 Task: Open Card New Hire Training Session in Board Resource Allocation Software to Workspace Data Analysis and Reporting and add a team member Softage.3@softage.net, a label Blue, a checklist Health and Safety, an attachment from Trello, a color Blue and finally, add a card description 'Develop and launch new email marketing campaign for lead generation' and a comment 'Let us approach this task with a sense of collaboration and teamwork, leveraging the strengths of each team member.'. Add a start date 'Jan 07, 1900' with a due date 'Jan 14, 1900'
Action: Mouse moved to (92, 389)
Screenshot: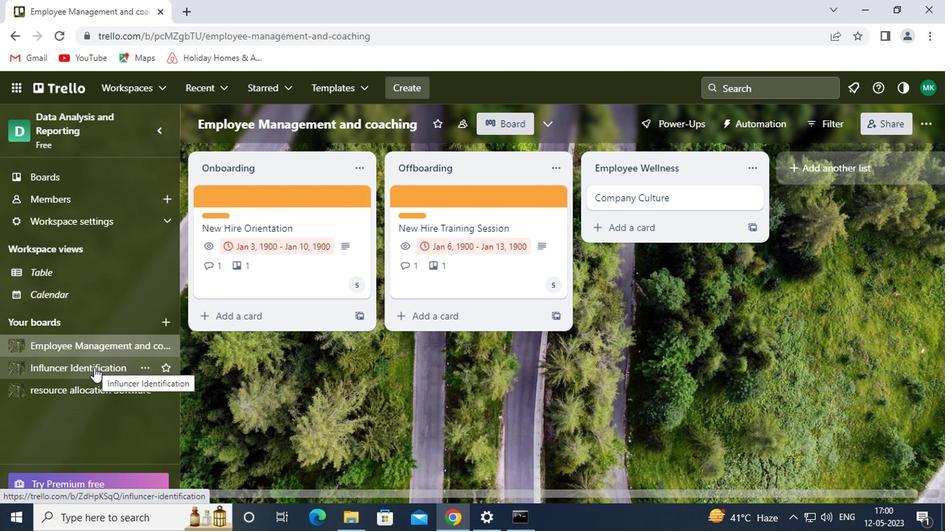 
Action: Mouse pressed left at (92, 389)
Screenshot: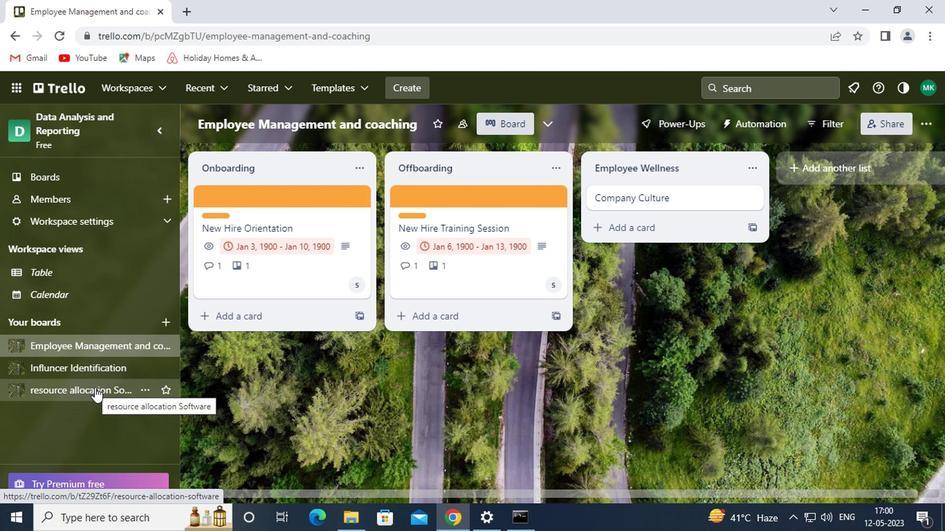 
Action: Mouse moved to (634, 204)
Screenshot: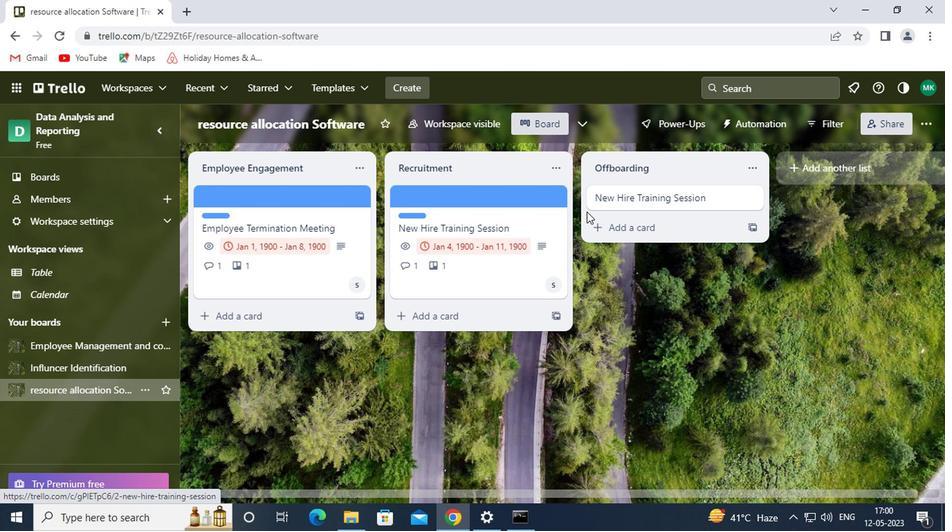 
Action: Mouse pressed left at (634, 204)
Screenshot: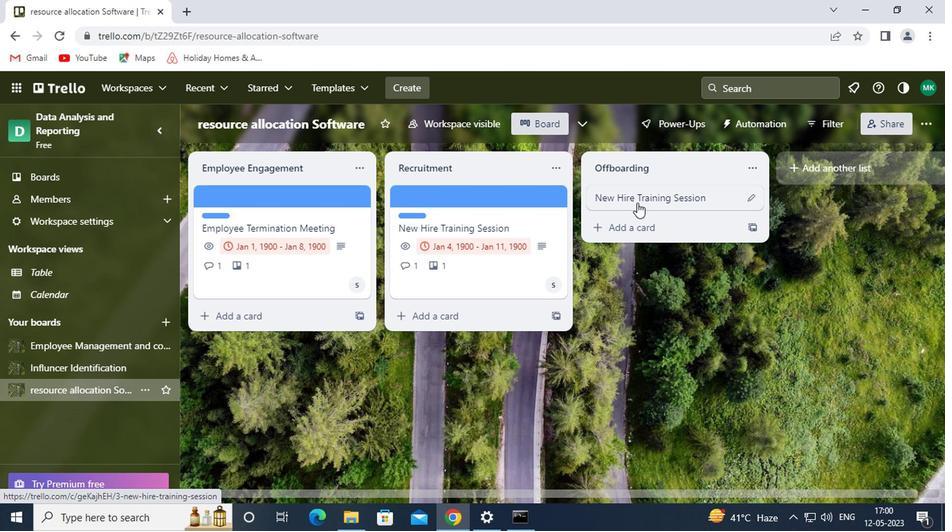 
Action: Mouse moved to (652, 243)
Screenshot: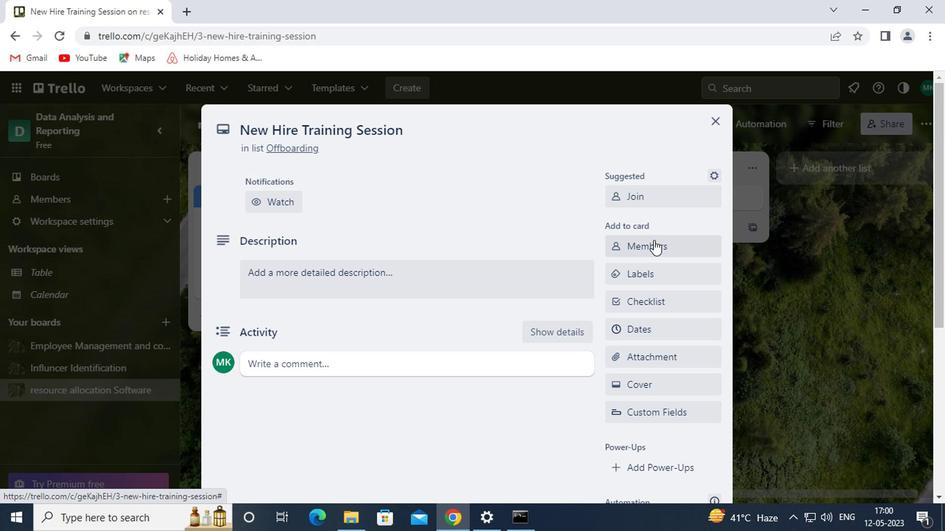 
Action: Mouse pressed left at (652, 243)
Screenshot: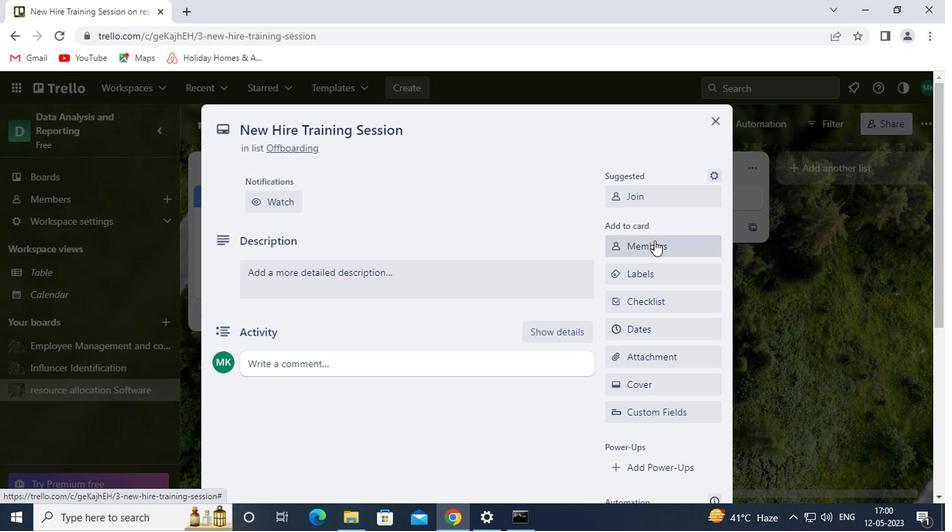 
Action: Mouse moved to (646, 309)
Screenshot: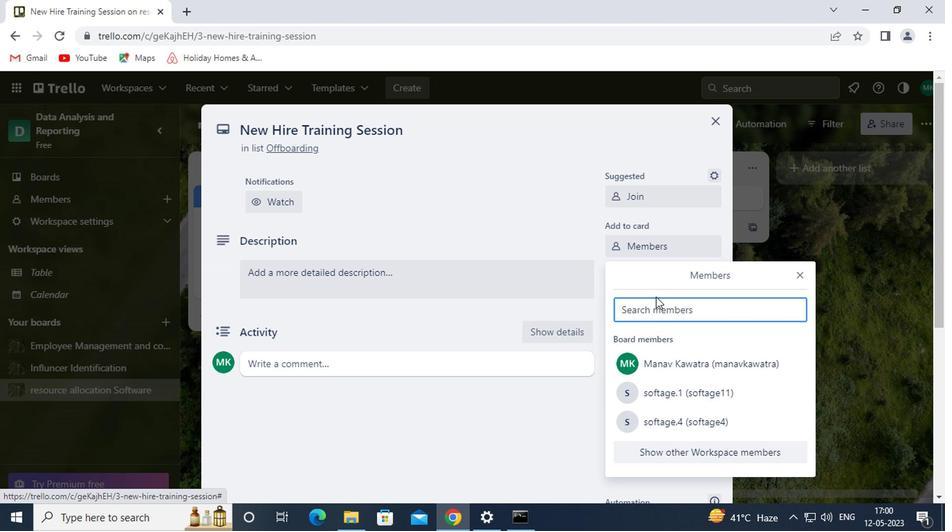 
Action: Mouse pressed left at (646, 309)
Screenshot: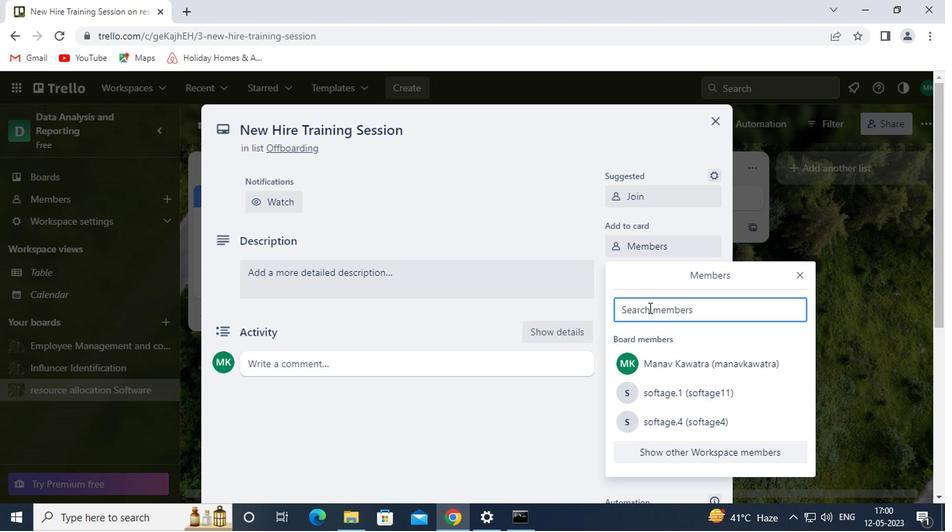 
Action: Key pressed <Key.shift>SP<Key.backspace>OFTAGE.3<Key.shift>@SOFTAGE.NET
Screenshot: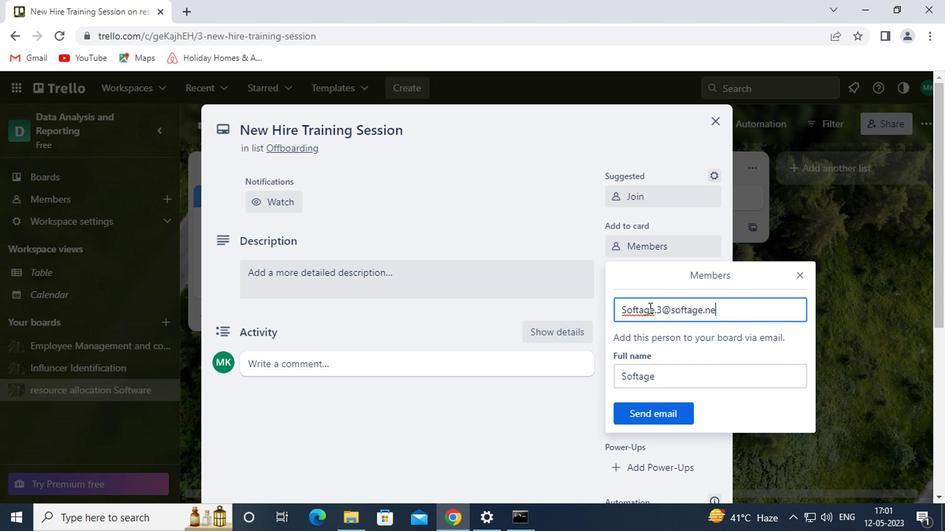 
Action: Mouse moved to (660, 420)
Screenshot: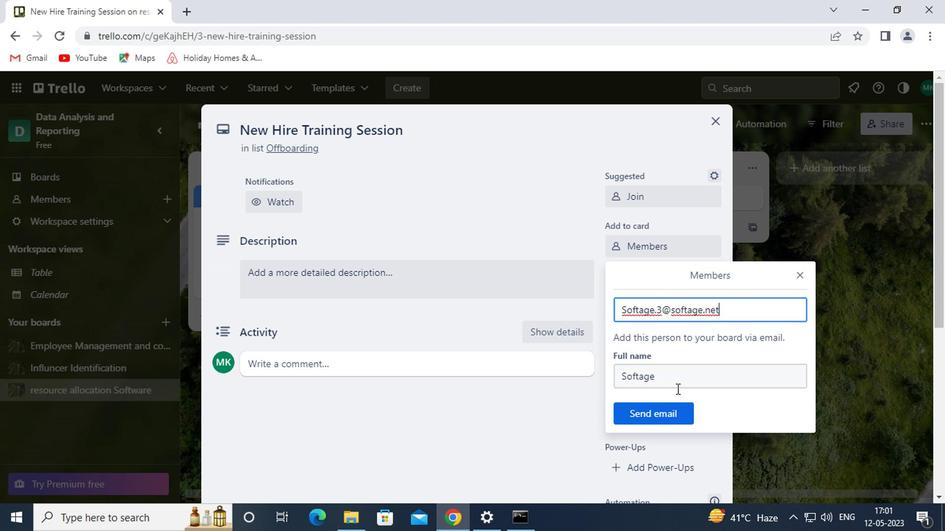 
Action: Mouse pressed left at (660, 420)
Screenshot: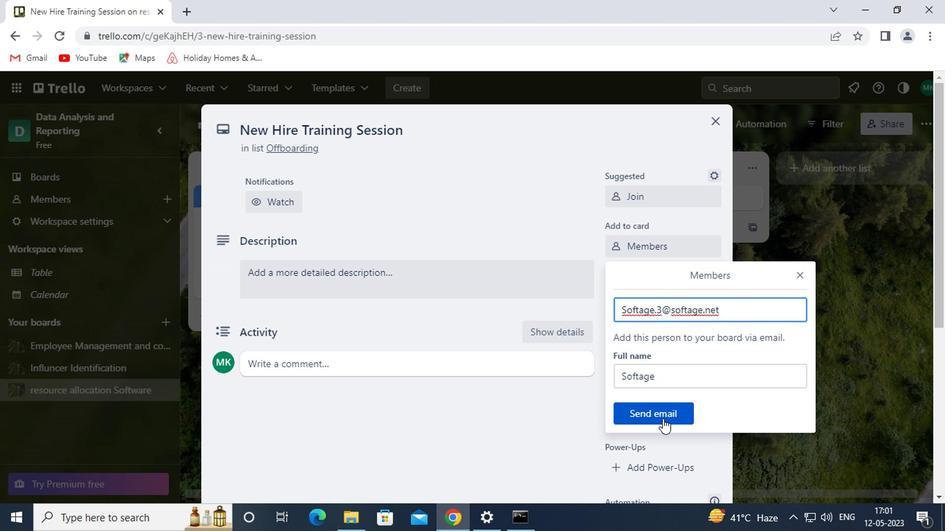 
Action: Mouse moved to (654, 272)
Screenshot: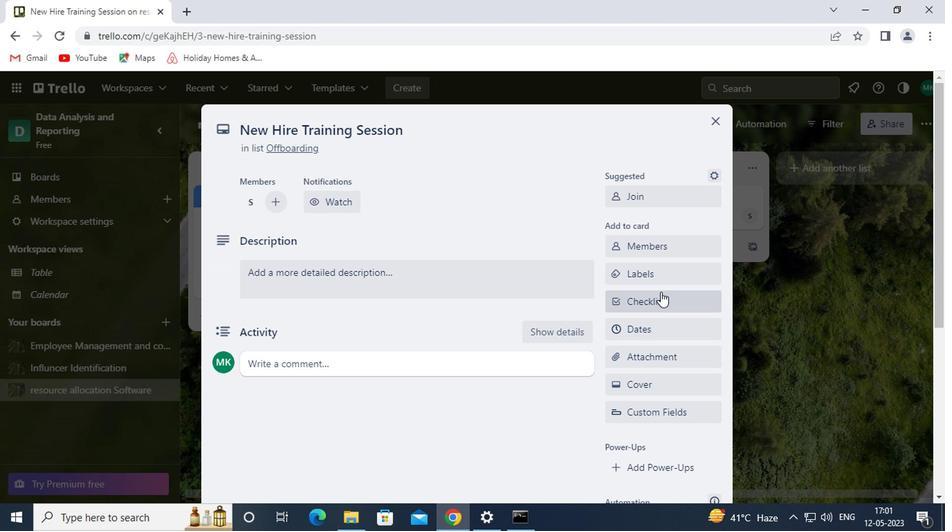 
Action: Mouse pressed left at (654, 272)
Screenshot: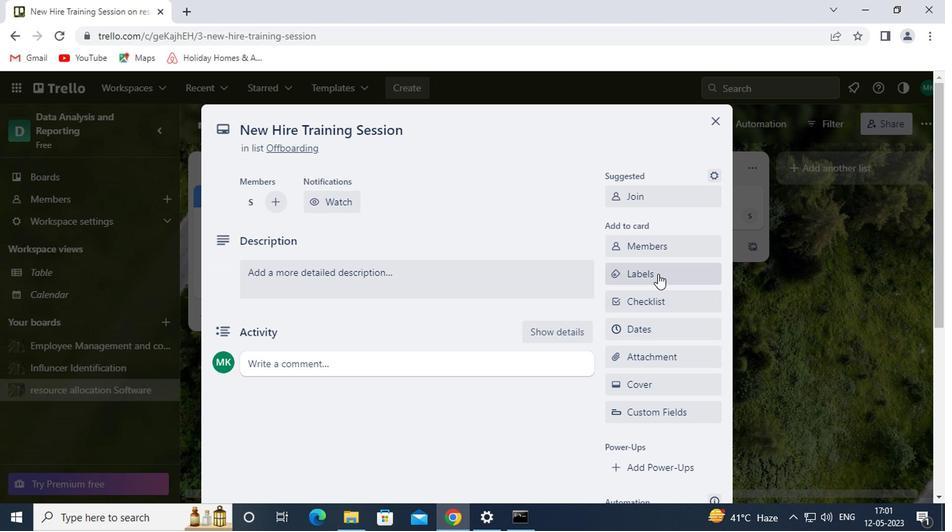 
Action: Mouse moved to (617, 330)
Screenshot: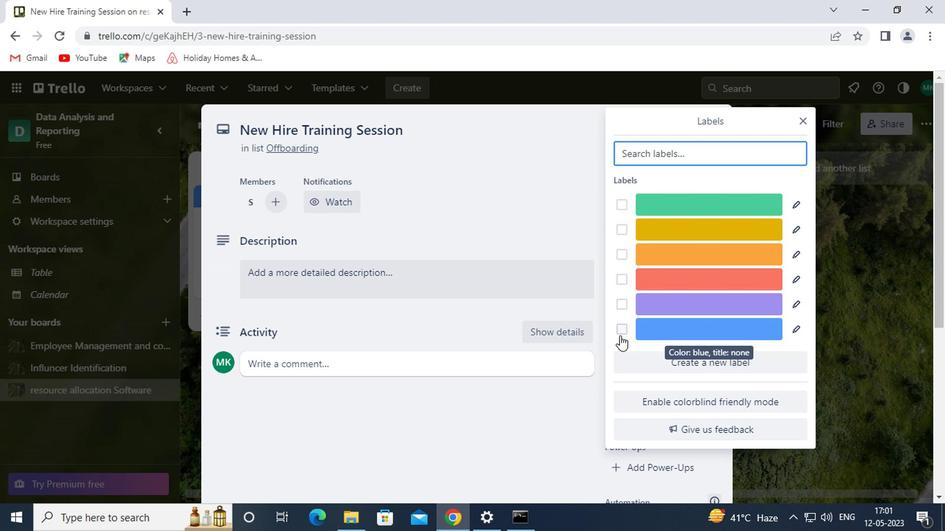 
Action: Mouse pressed left at (617, 330)
Screenshot: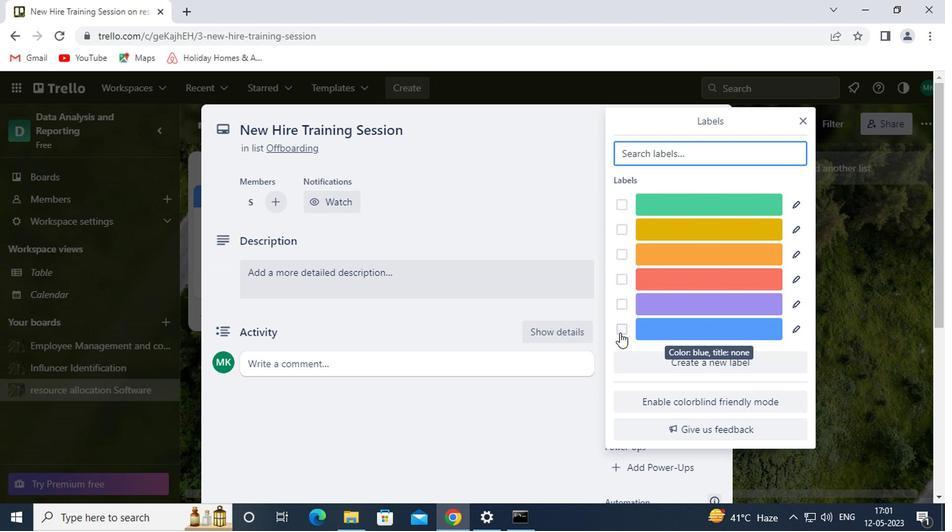 
Action: Mouse moved to (799, 119)
Screenshot: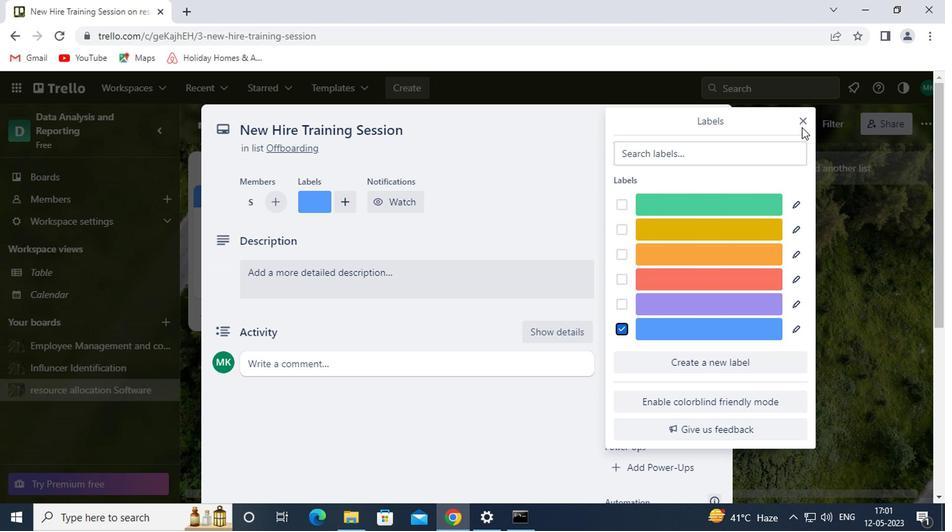 
Action: Mouse pressed left at (799, 119)
Screenshot: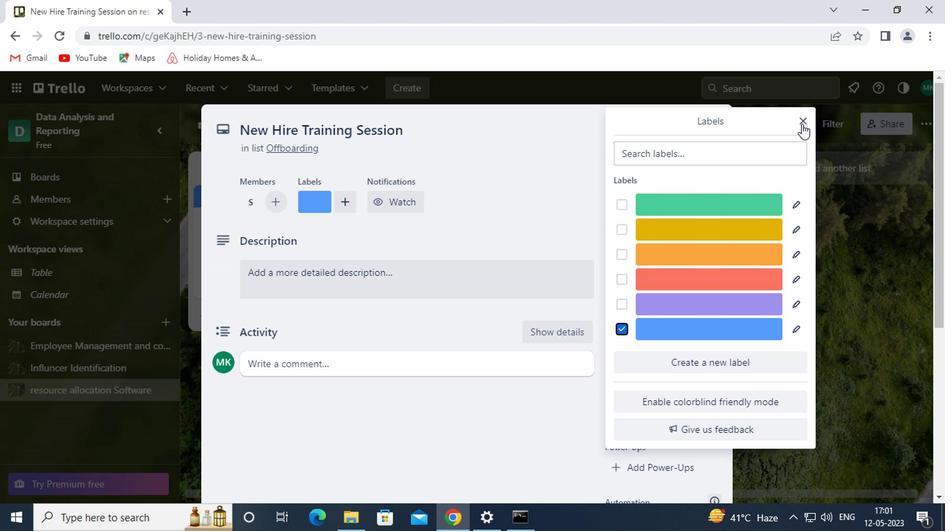 
Action: Mouse moved to (662, 296)
Screenshot: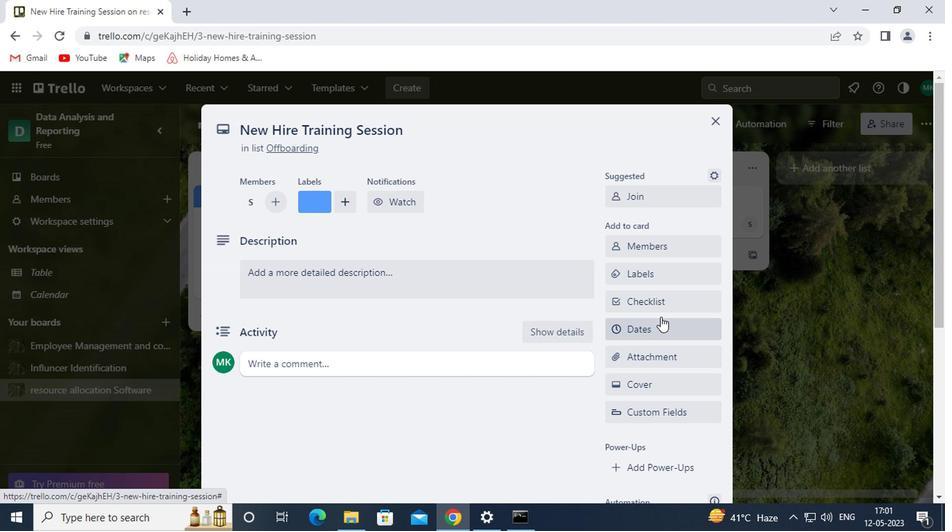 
Action: Mouse pressed left at (662, 296)
Screenshot: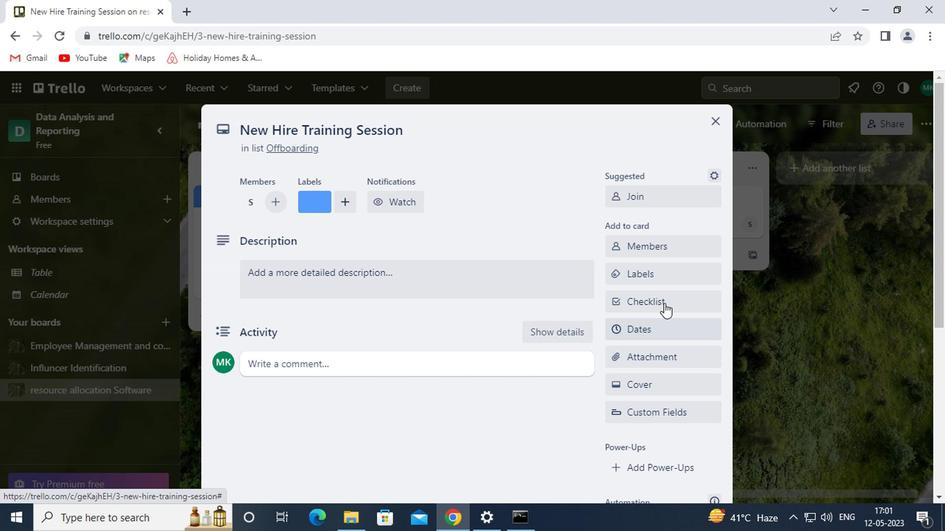 
Action: Mouse moved to (685, 376)
Screenshot: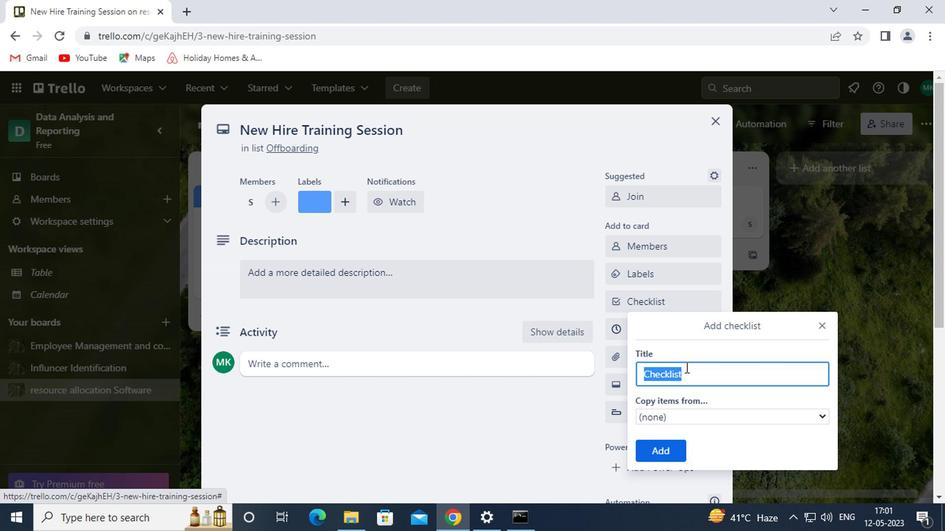 
Action: Key pressed <Key.shift>HEALTH<Key.space>AND<Key.space><Key.shift>SAFETY
Screenshot: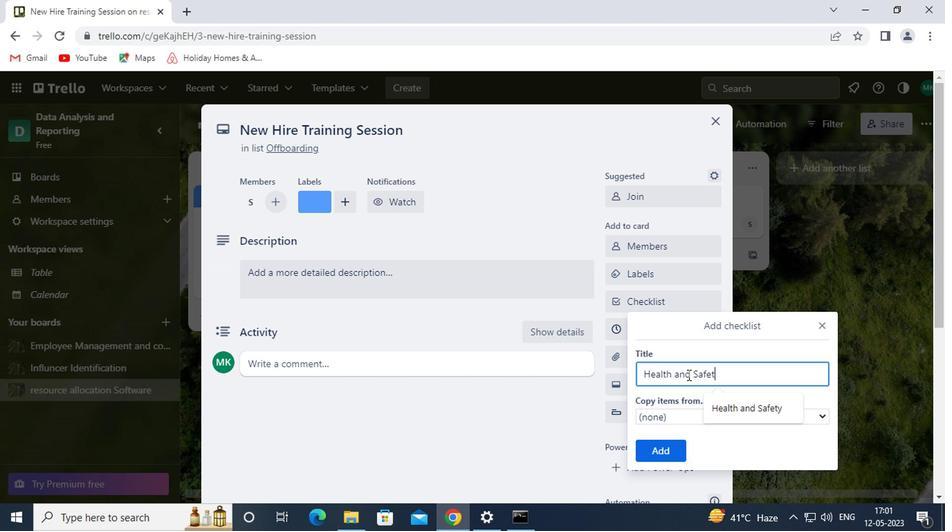 
Action: Mouse moved to (661, 446)
Screenshot: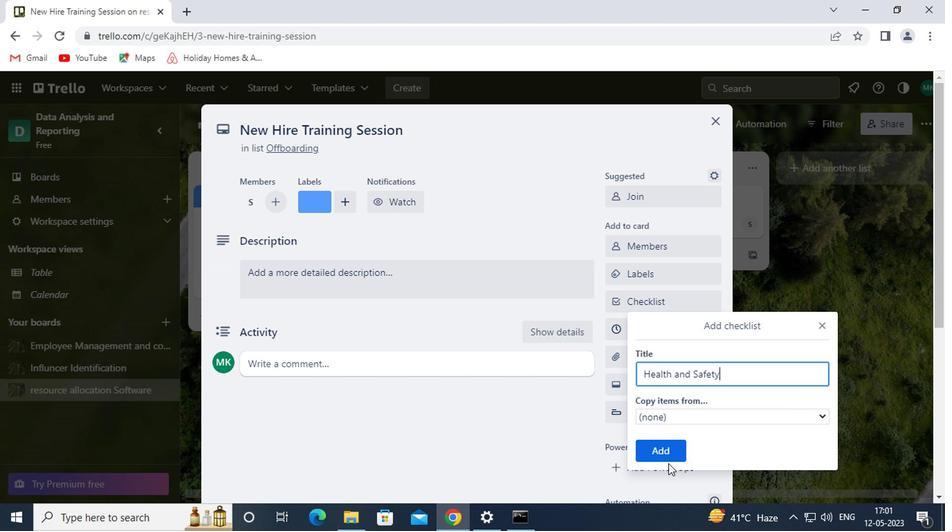 
Action: Mouse pressed left at (661, 446)
Screenshot: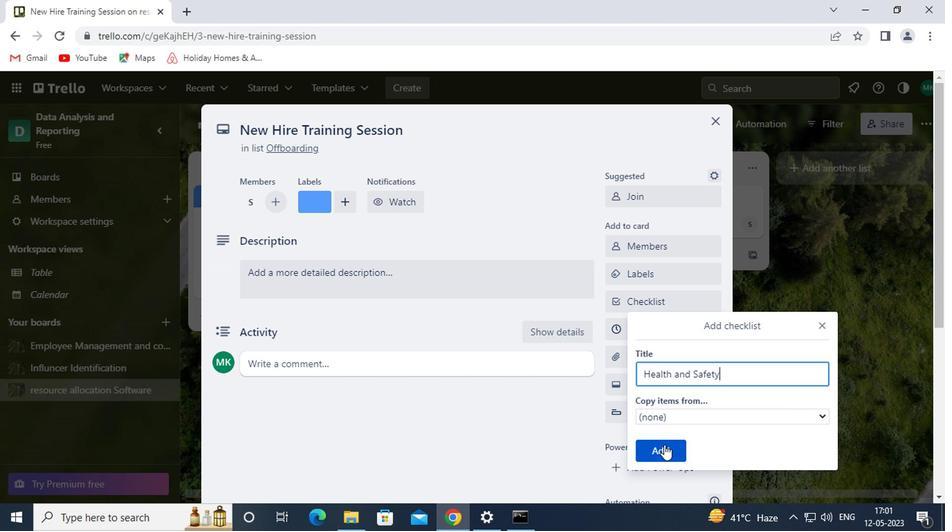 
Action: Mouse moved to (656, 358)
Screenshot: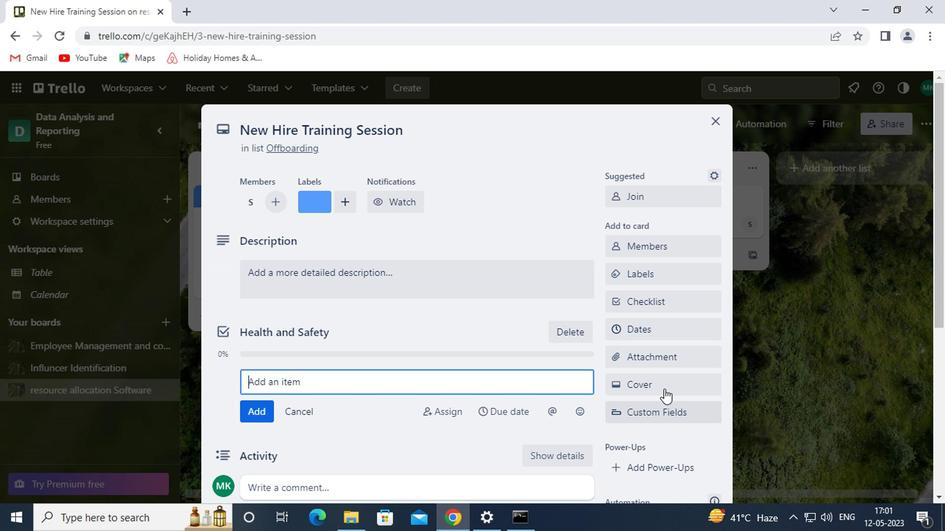 
Action: Mouse pressed left at (656, 358)
Screenshot: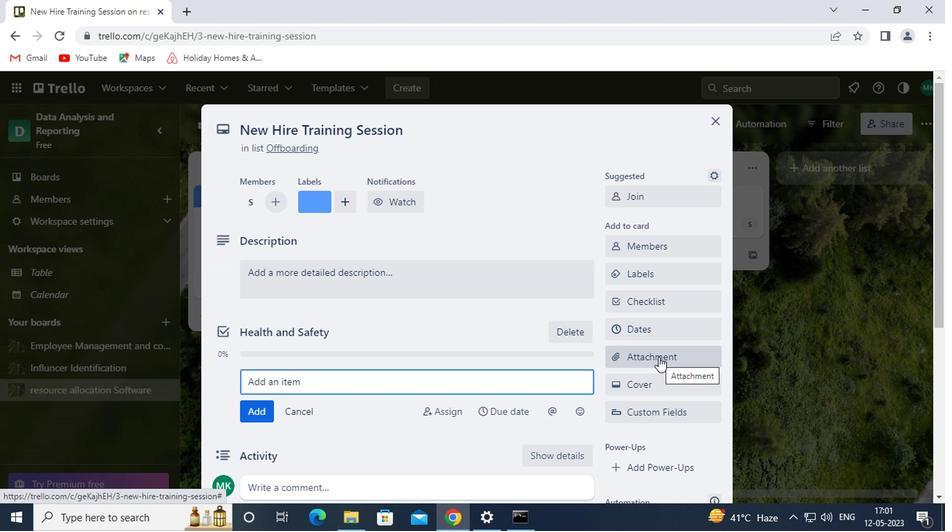
Action: Mouse moved to (629, 168)
Screenshot: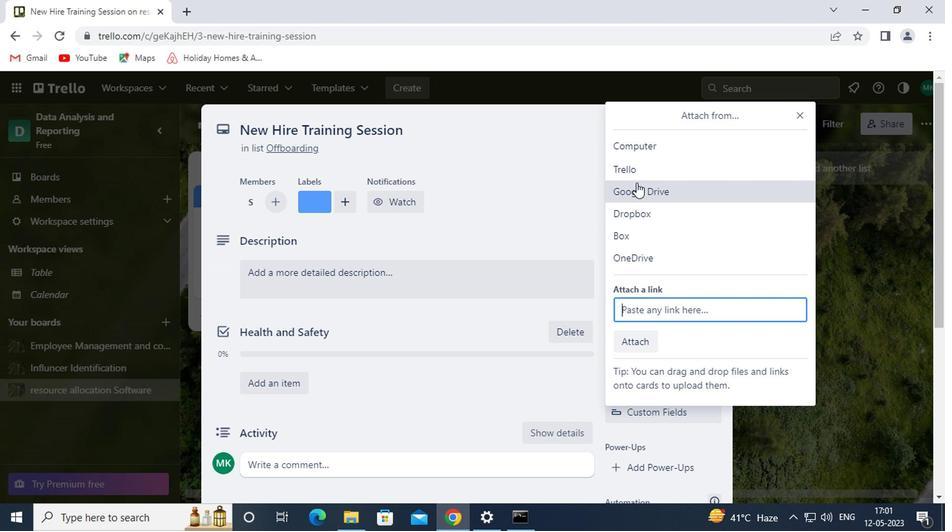 
Action: Mouse pressed left at (629, 168)
Screenshot: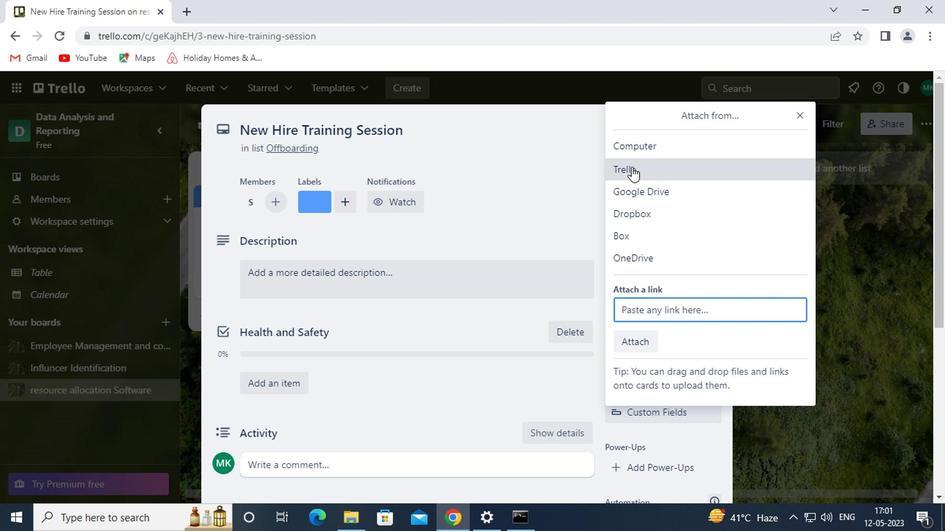 
Action: Mouse moved to (664, 351)
Screenshot: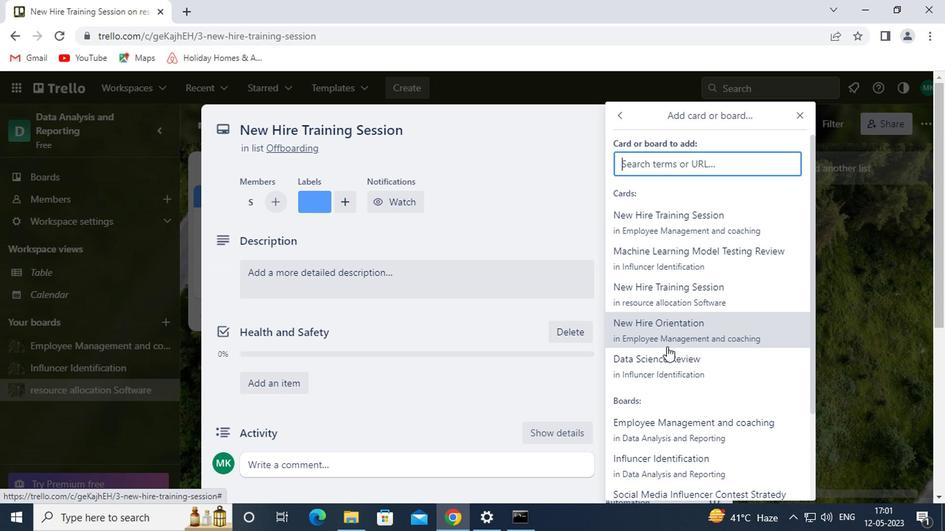 
Action: Mouse pressed left at (664, 351)
Screenshot: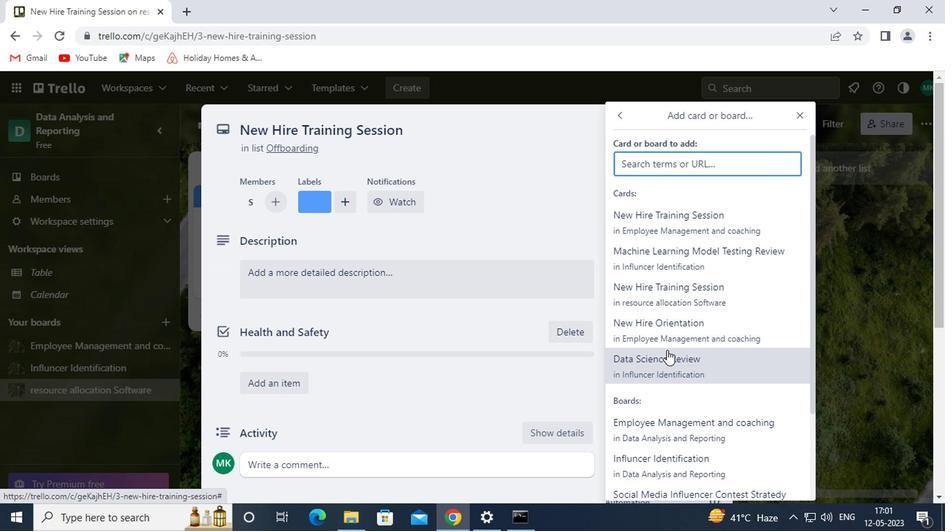 
Action: Mouse moved to (661, 380)
Screenshot: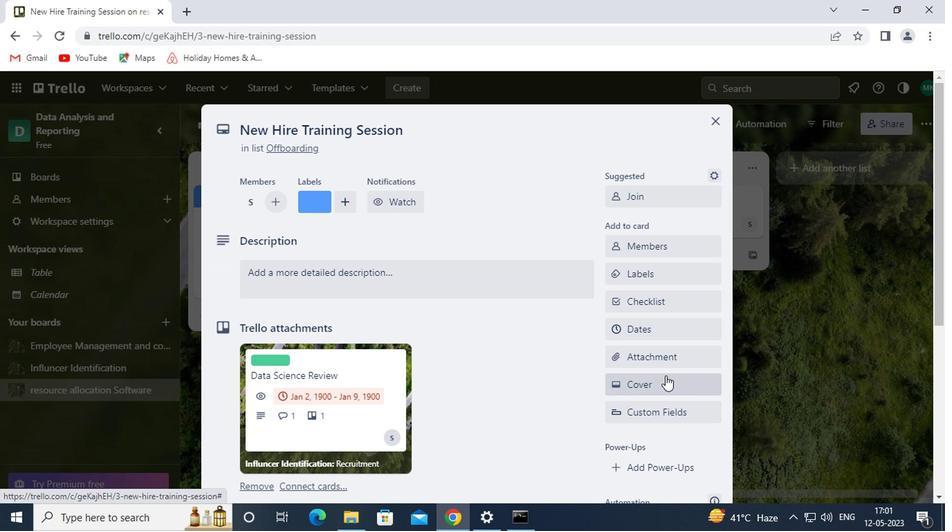 
Action: Mouse pressed left at (661, 380)
Screenshot: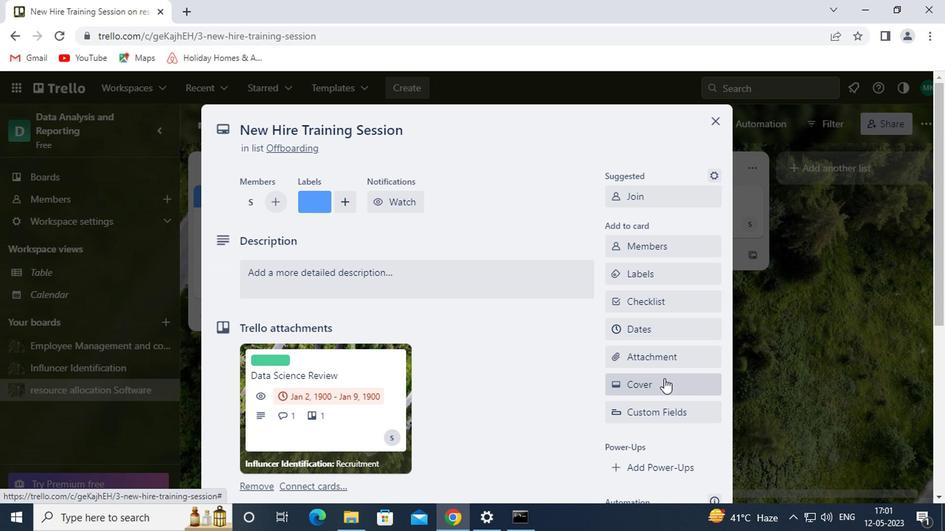 
Action: Mouse moved to (619, 270)
Screenshot: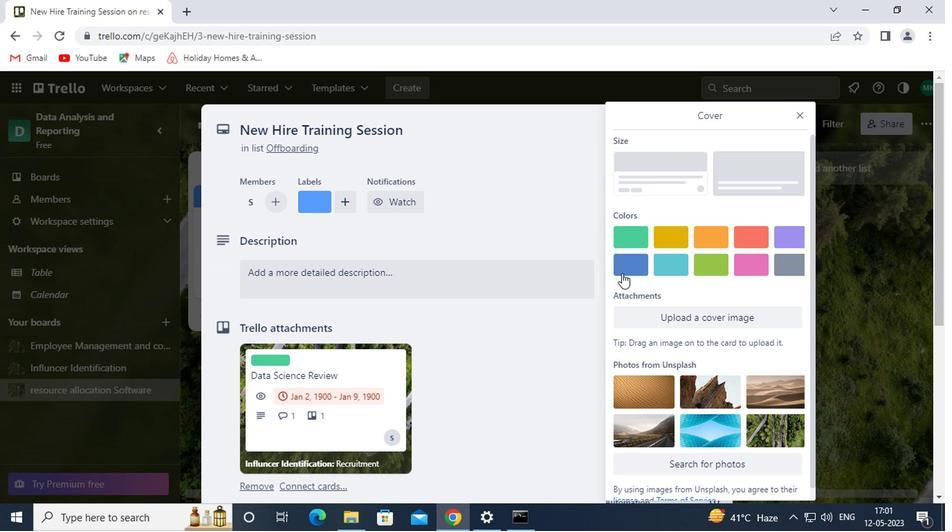 
Action: Mouse pressed left at (619, 270)
Screenshot: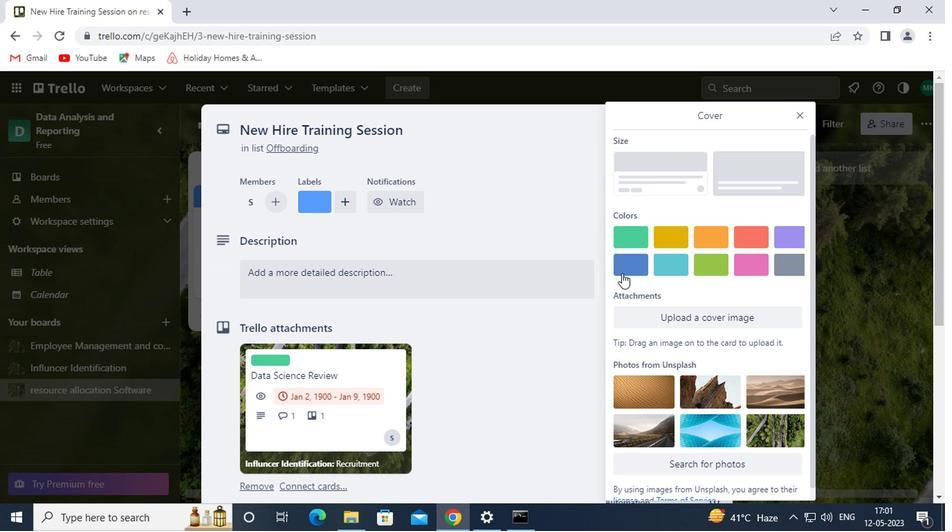 
Action: Mouse moved to (791, 115)
Screenshot: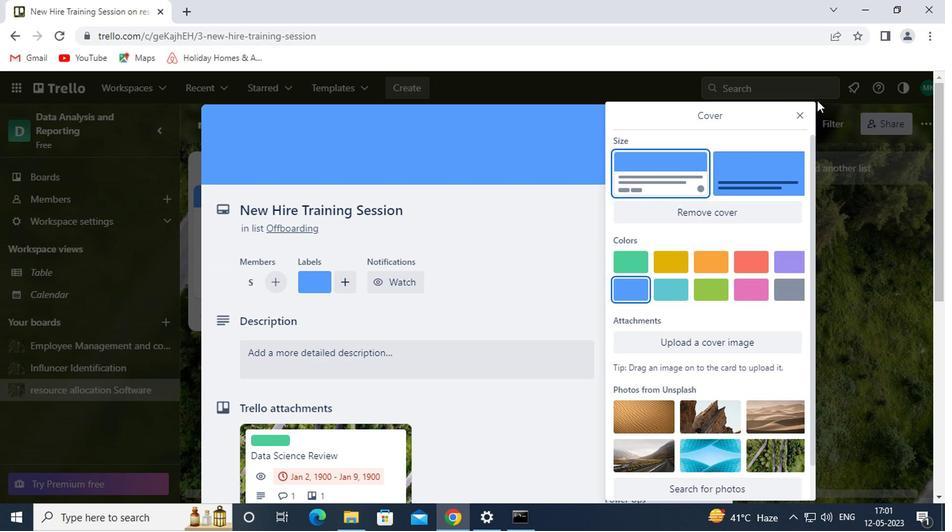 
Action: Mouse pressed left at (791, 115)
Screenshot: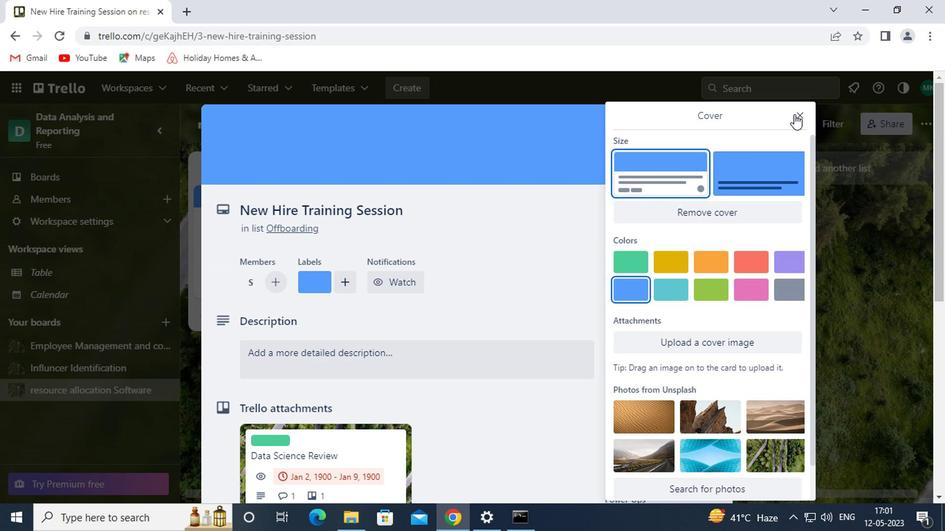 
Action: Mouse moved to (421, 315)
Screenshot: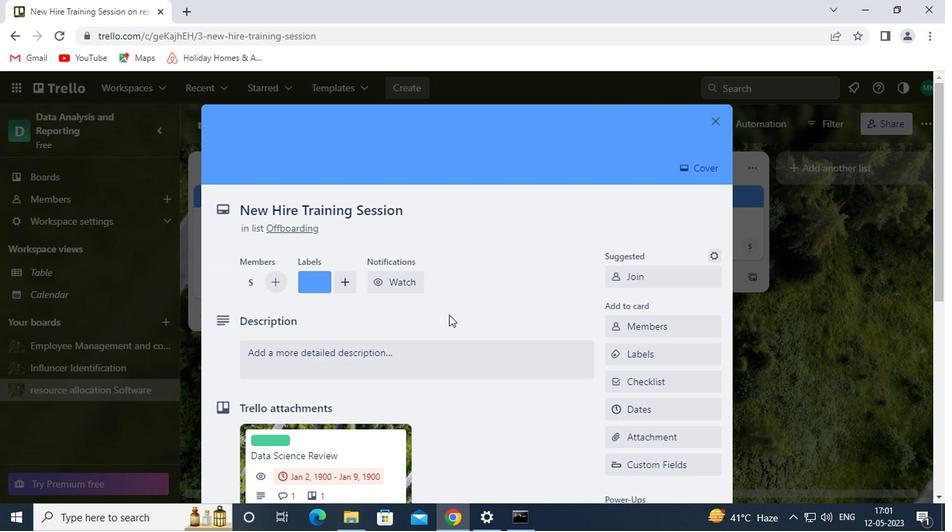 
Action: Mouse scrolled (421, 316) with delta (0, 0)
Screenshot: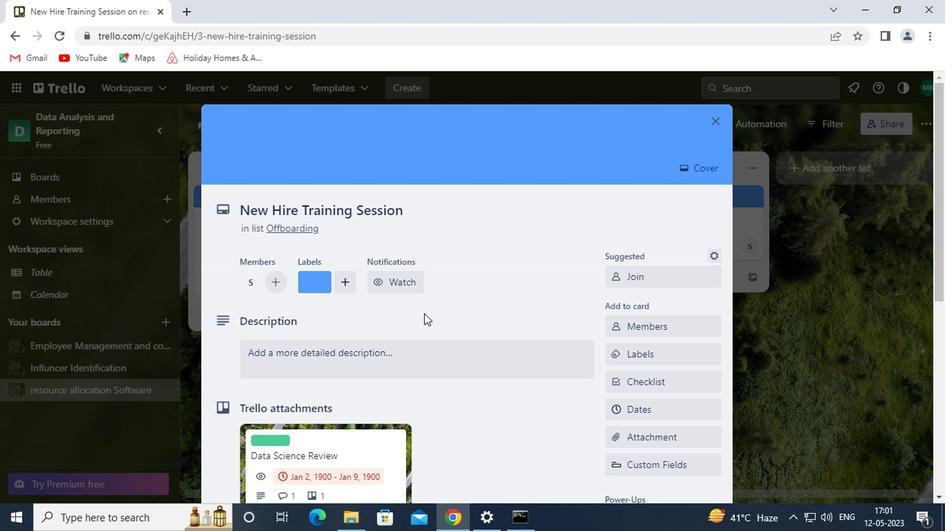 
Action: Mouse scrolled (421, 316) with delta (0, 0)
Screenshot: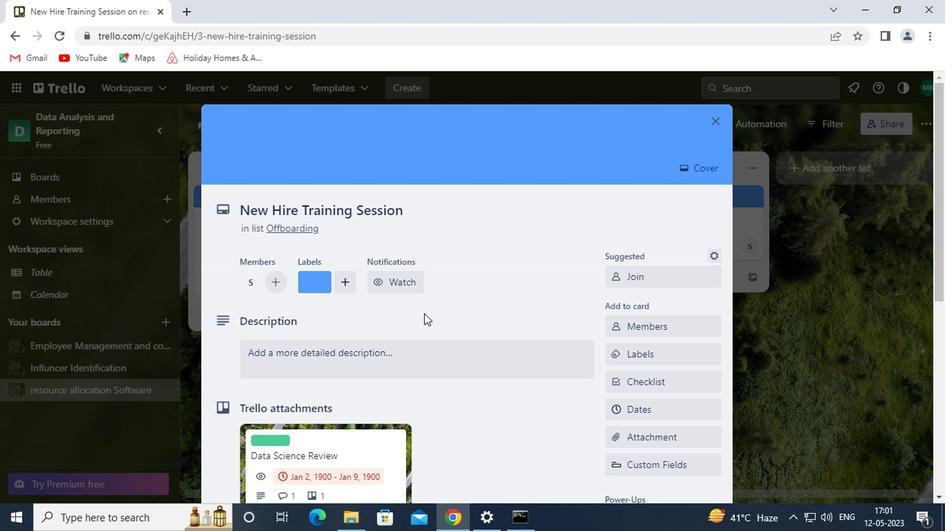 
Action: Mouse scrolled (421, 314) with delta (0, 0)
Screenshot: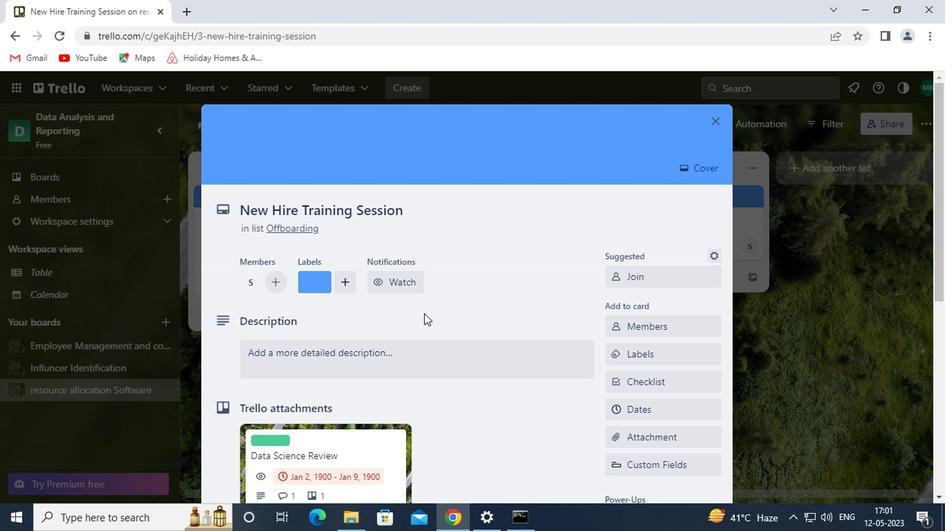 
Action: Mouse scrolled (421, 314) with delta (0, 0)
Screenshot: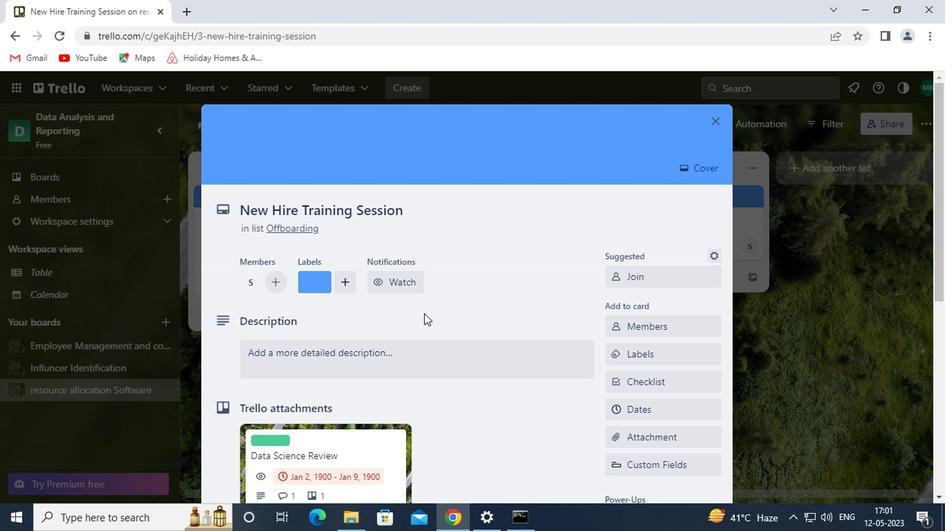 
Action: Mouse scrolled (421, 314) with delta (0, 0)
Screenshot: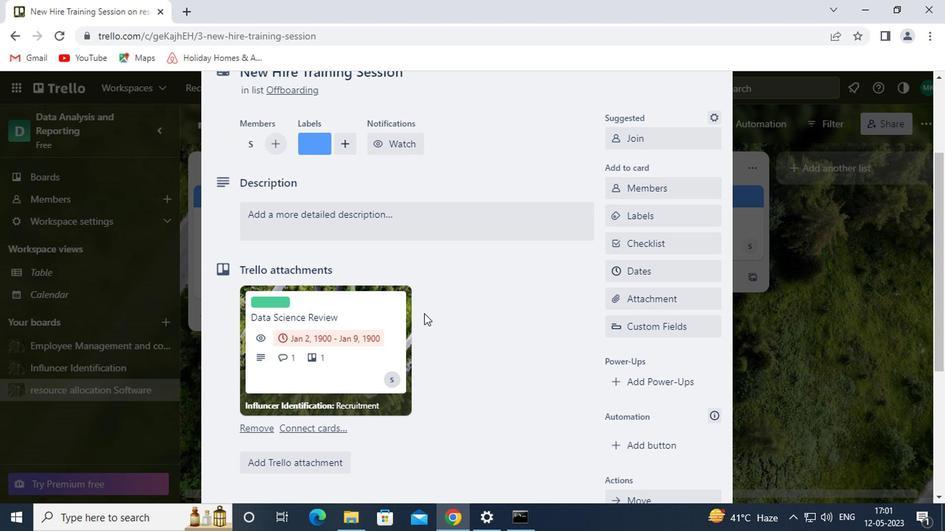 
Action: Mouse scrolled (421, 314) with delta (0, 0)
Screenshot: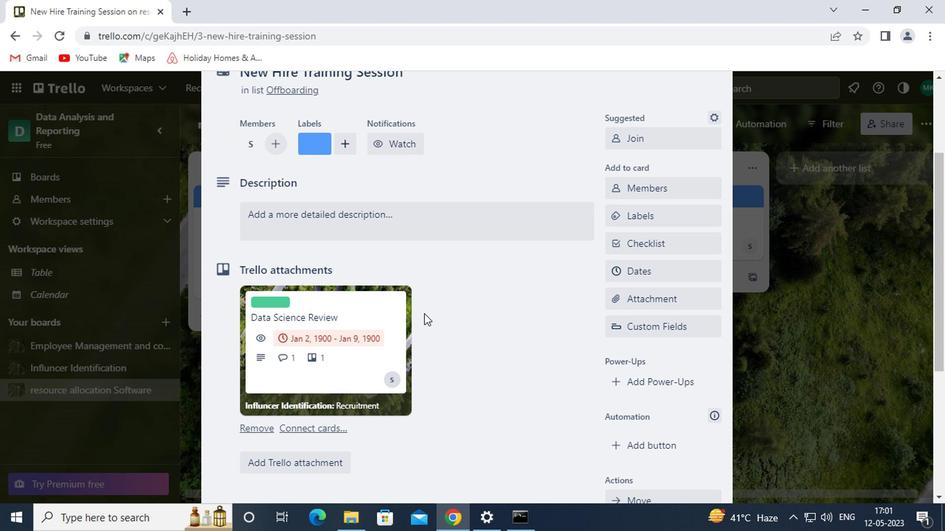 
Action: Mouse scrolled (421, 314) with delta (0, 0)
Screenshot: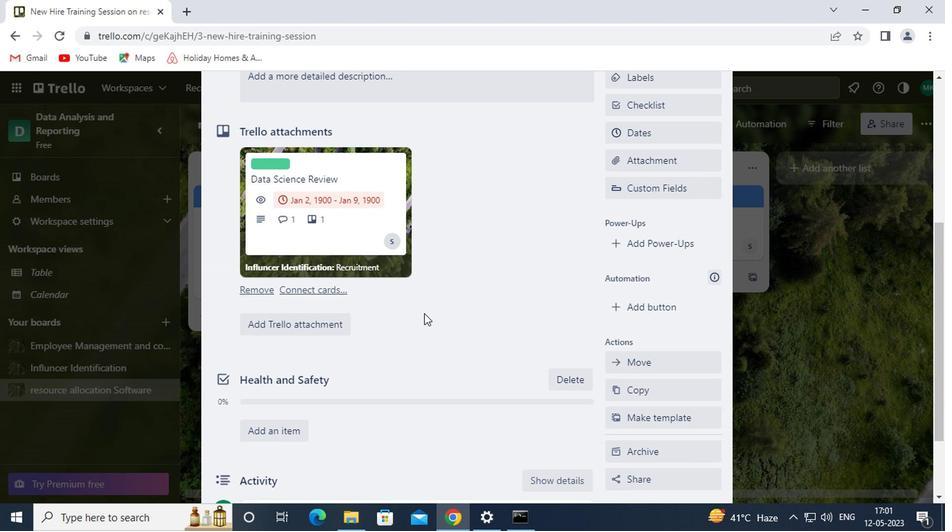 
Action: Mouse scrolled (421, 314) with delta (0, 0)
Screenshot: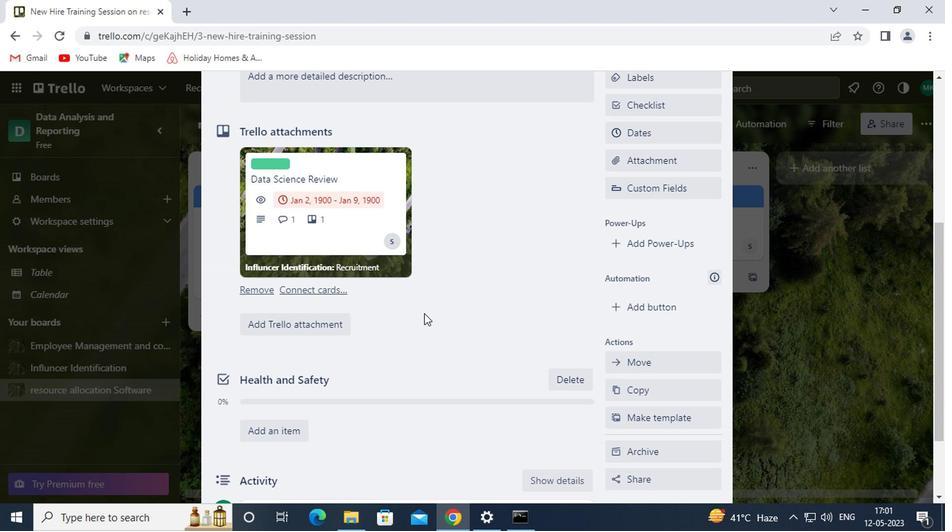 
Action: Mouse scrolled (421, 314) with delta (0, 0)
Screenshot: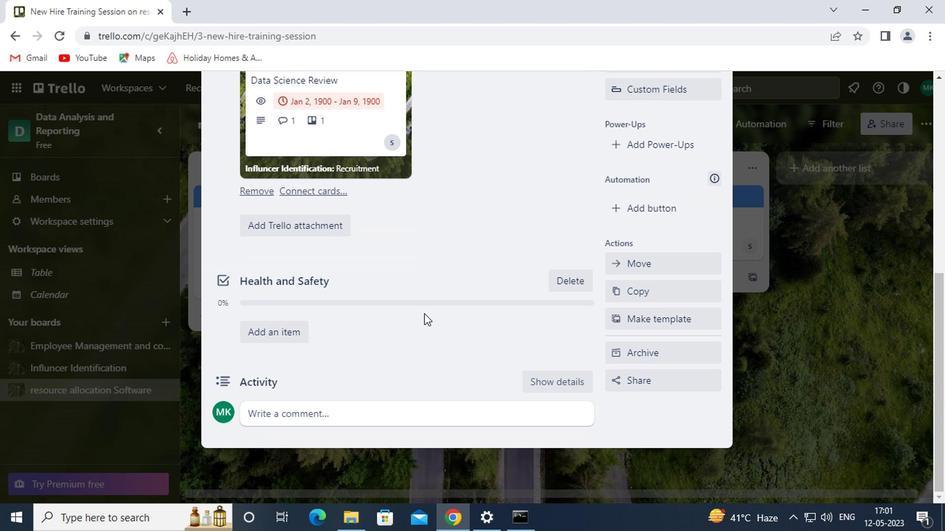 
Action: Mouse scrolled (421, 316) with delta (0, 0)
Screenshot: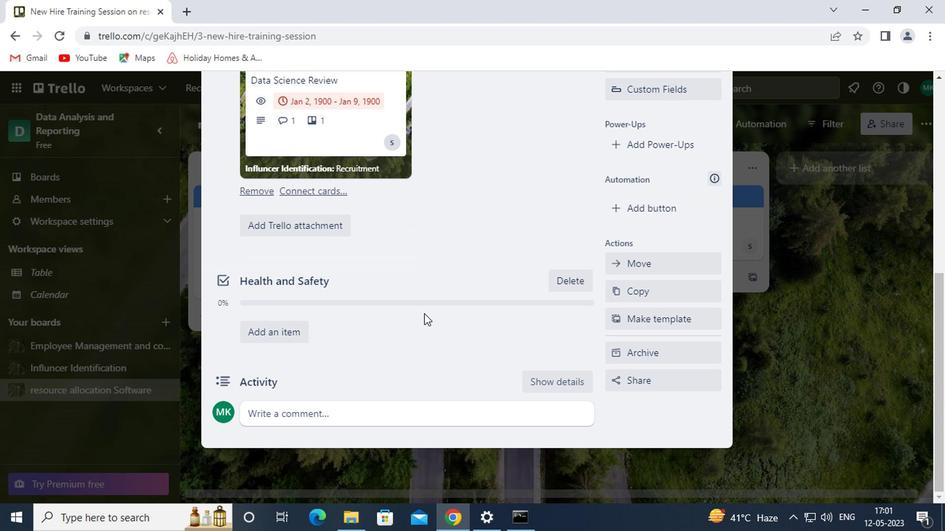 
Action: Mouse scrolled (421, 314) with delta (0, 0)
Screenshot: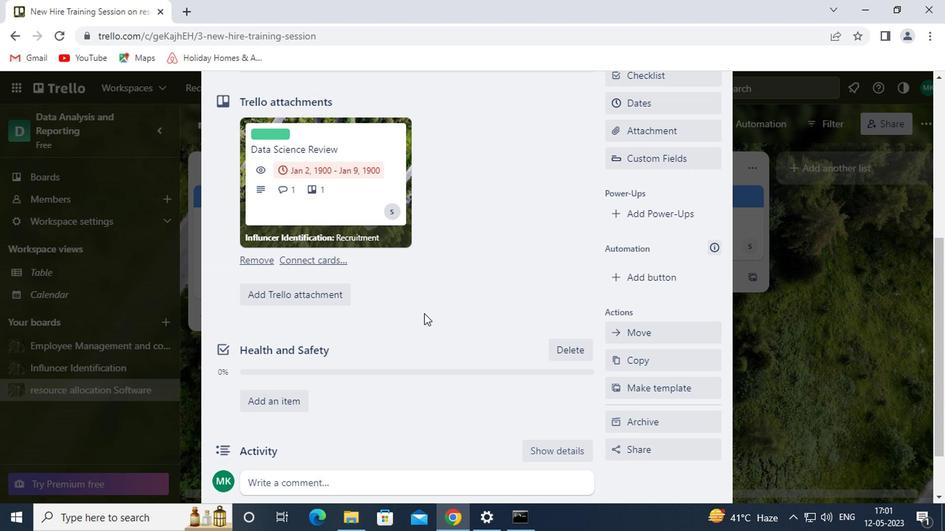 
Action: Mouse scrolled (421, 316) with delta (0, 0)
Screenshot: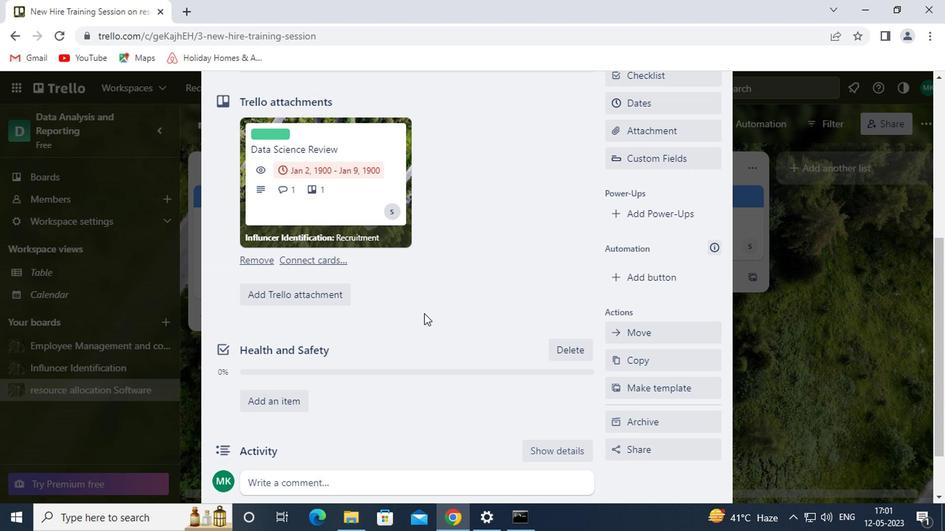 
Action: Mouse scrolled (421, 316) with delta (0, 0)
Screenshot: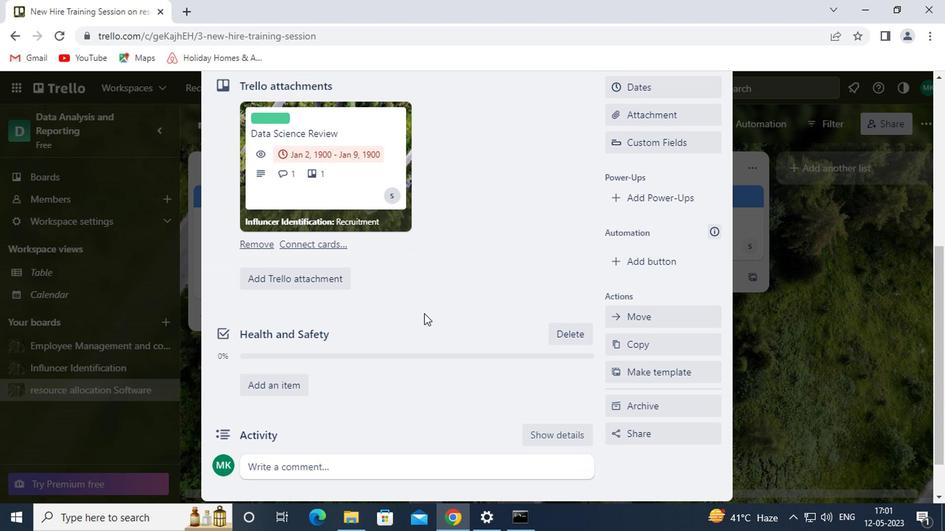 
Action: Mouse scrolled (421, 316) with delta (0, 0)
Screenshot: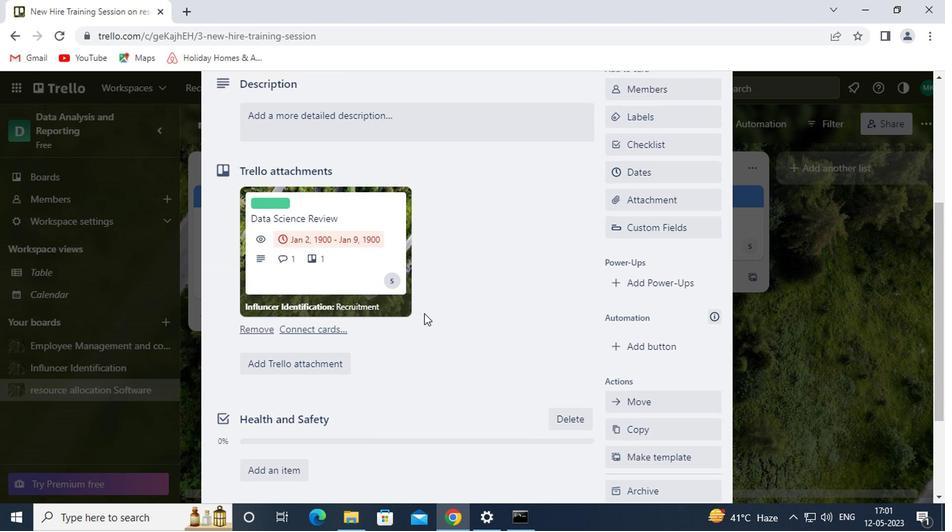 
Action: Mouse scrolled (421, 316) with delta (0, 0)
Screenshot: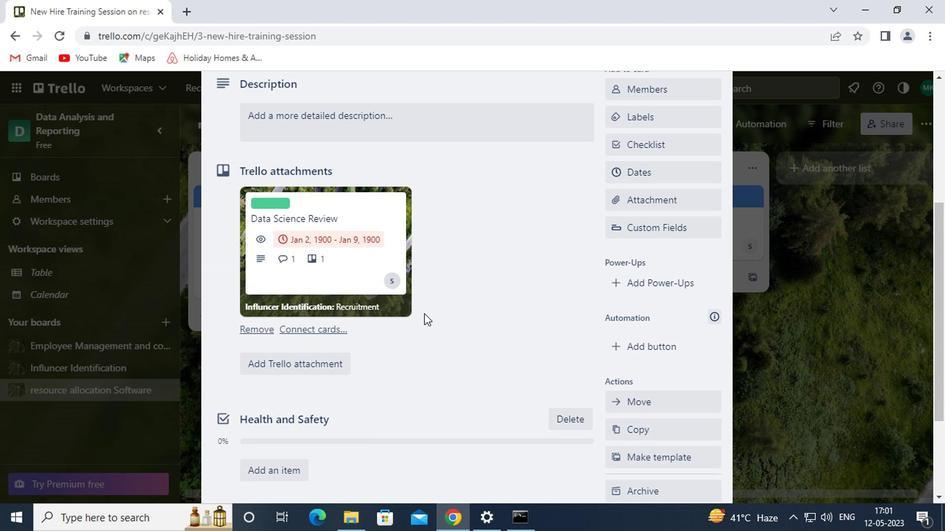 
Action: Mouse moved to (357, 248)
Screenshot: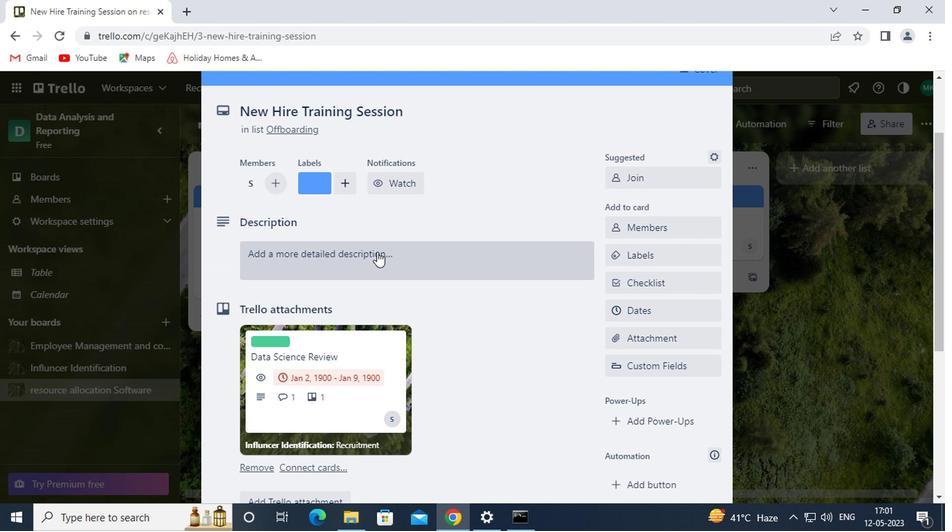 
Action: Mouse pressed left at (357, 248)
Screenshot: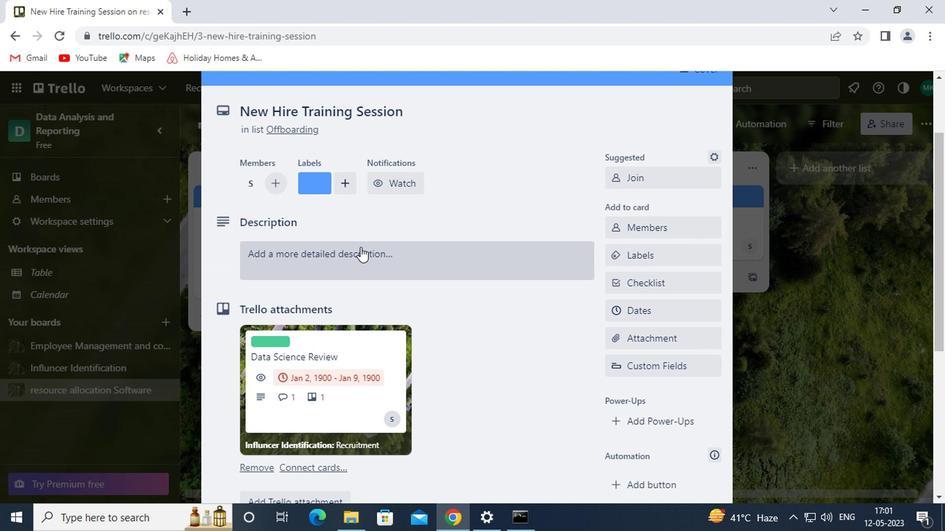 
Action: Mouse moved to (348, 301)
Screenshot: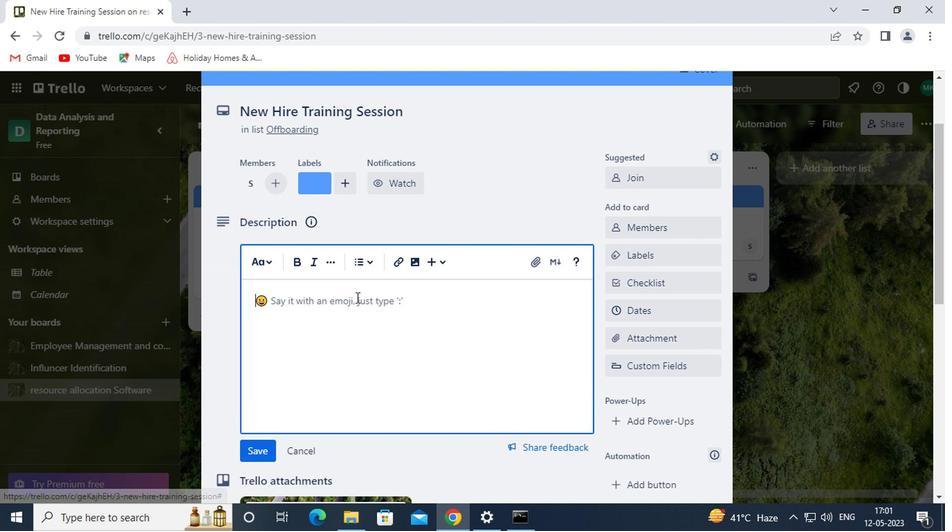 
Action: Mouse pressed left at (348, 301)
Screenshot: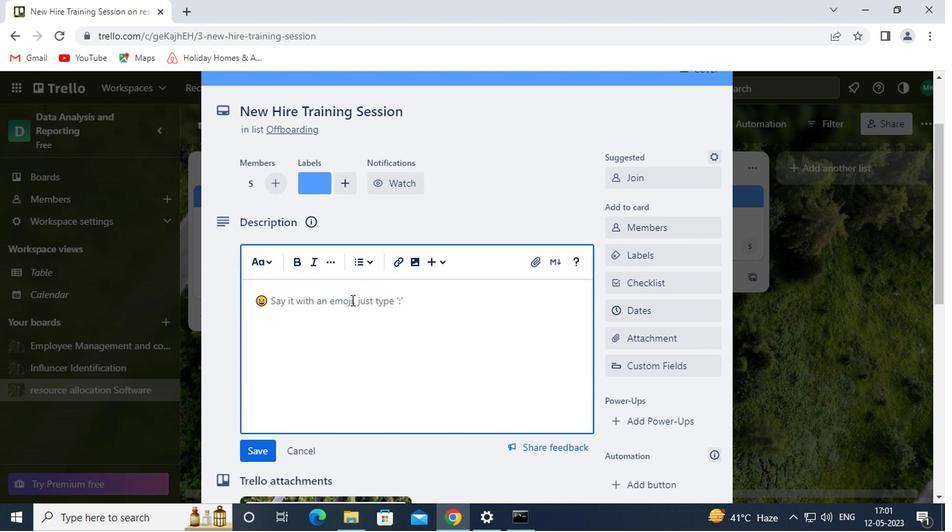 
Action: Key pressed <Key.shift>DEVELOP<Key.space>AND<Key.space>LAUNCH<Key.space>NEW<Key.space>EMAIL<Key.space>MARKETING<Key.space>CAMPAIGN<Key.space>FOR<Key.space>LEAD<Key.space>GENERATION
Screenshot: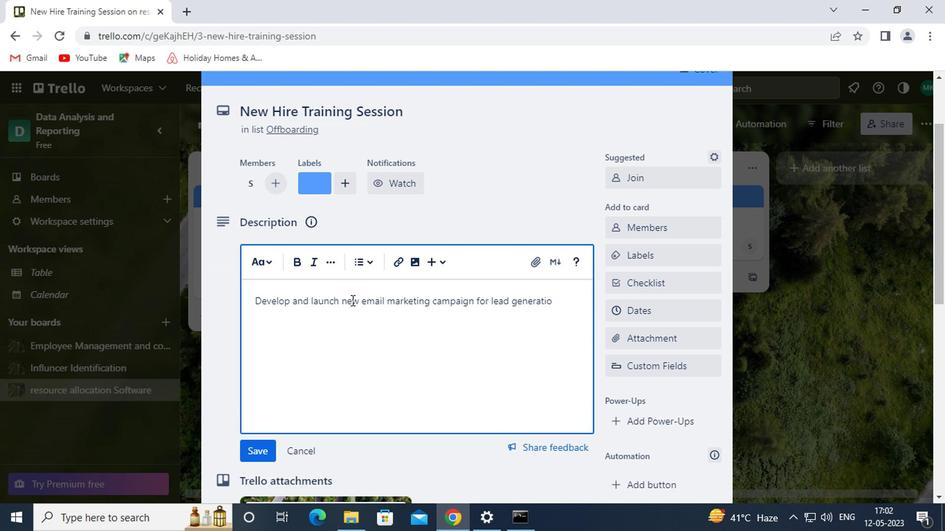 
Action: Mouse moved to (257, 456)
Screenshot: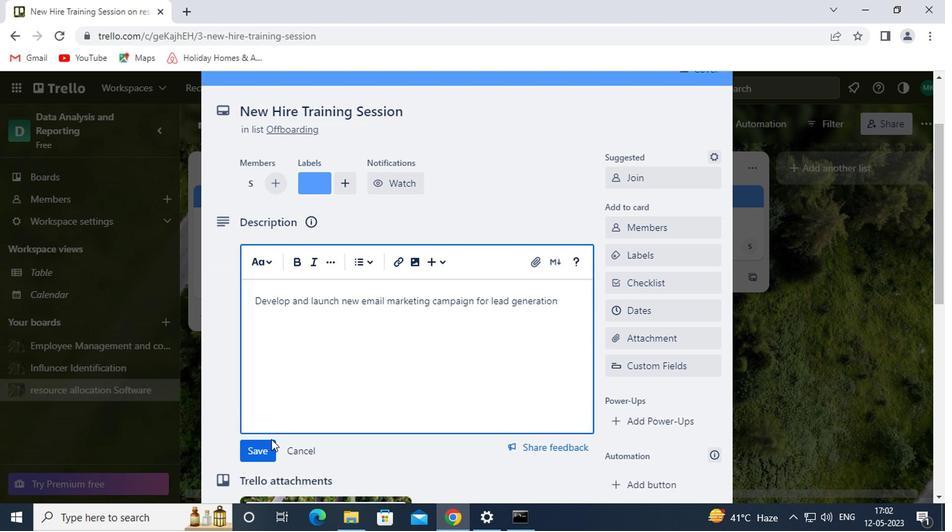 
Action: Mouse pressed left at (257, 456)
Screenshot: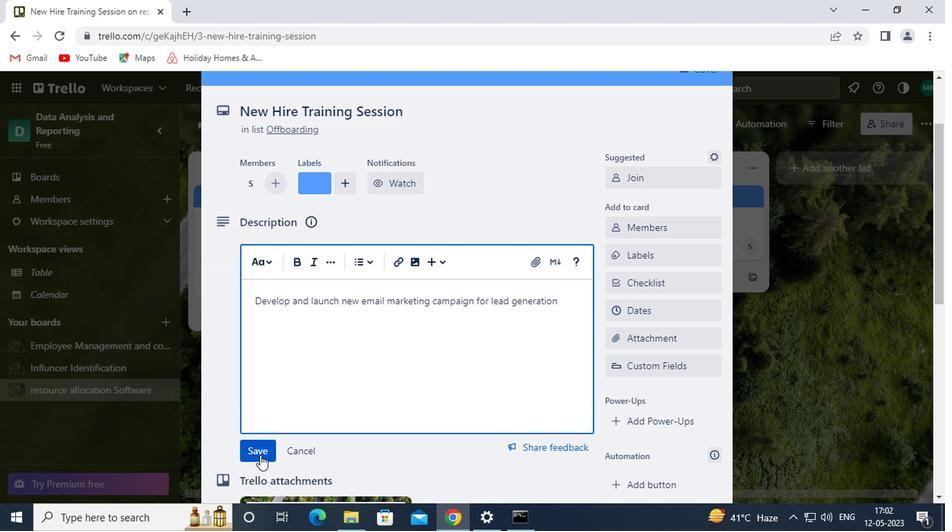 
Action: Mouse moved to (279, 413)
Screenshot: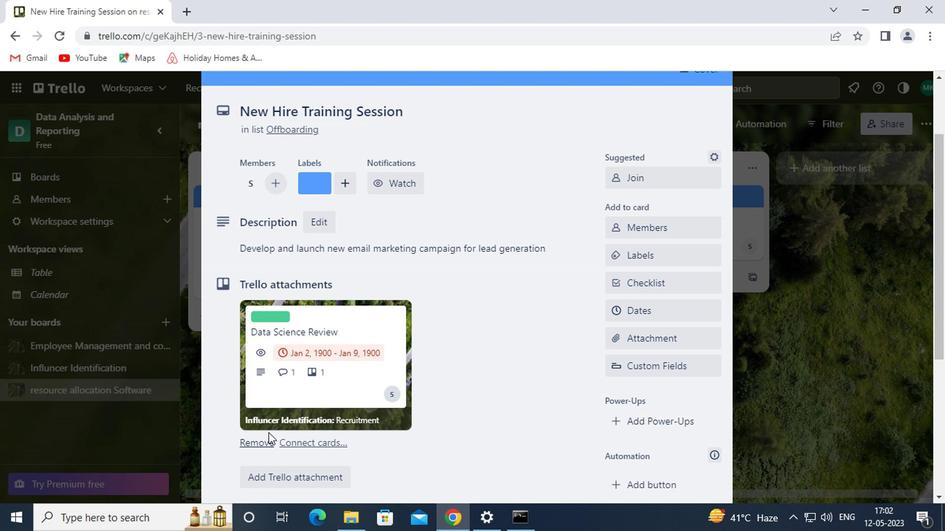 
Action: Mouse scrolled (279, 413) with delta (0, 0)
Screenshot: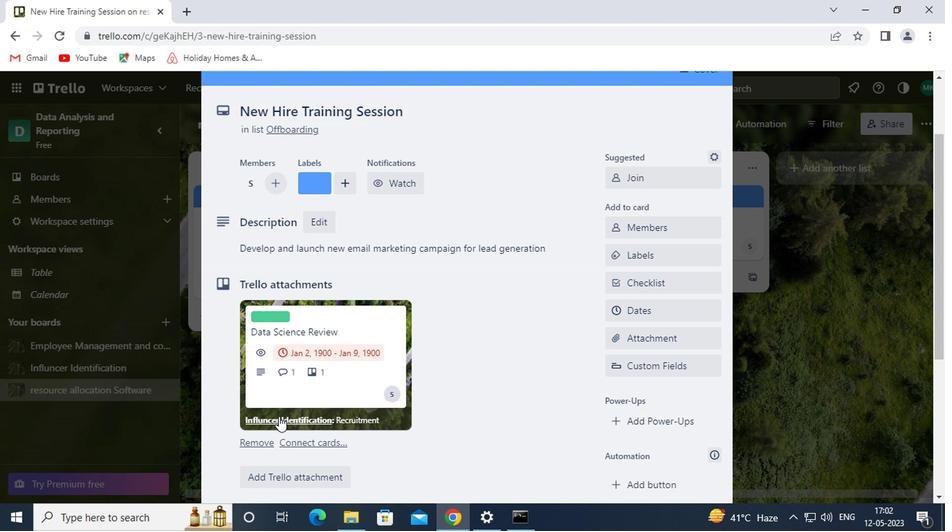 
Action: Mouse scrolled (279, 413) with delta (0, 0)
Screenshot: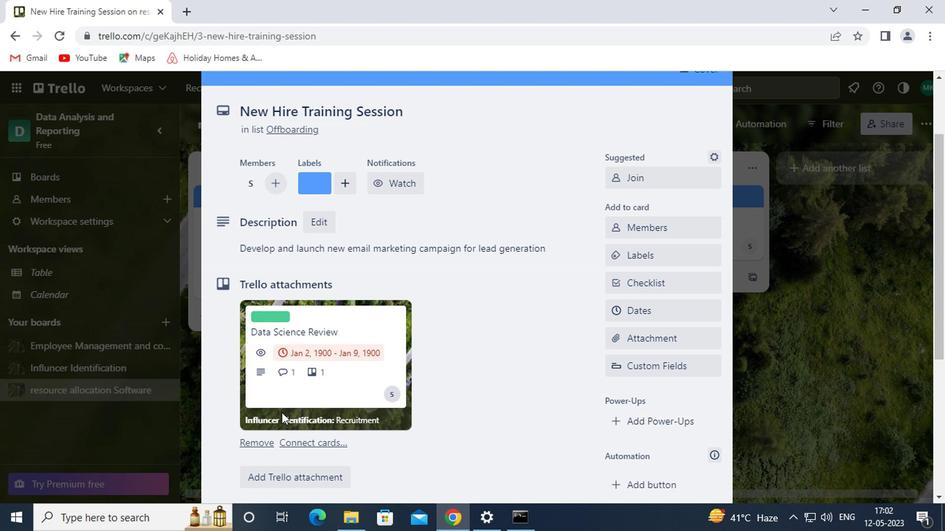 
Action: Mouse moved to (280, 408)
Screenshot: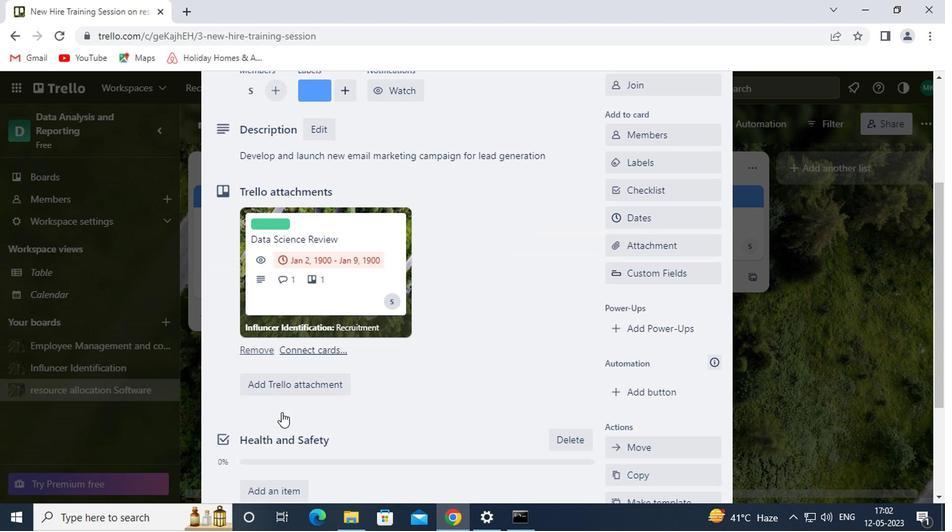 
Action: Mouse scrolled (280, 408) with delta (0, 0)
Screenshot: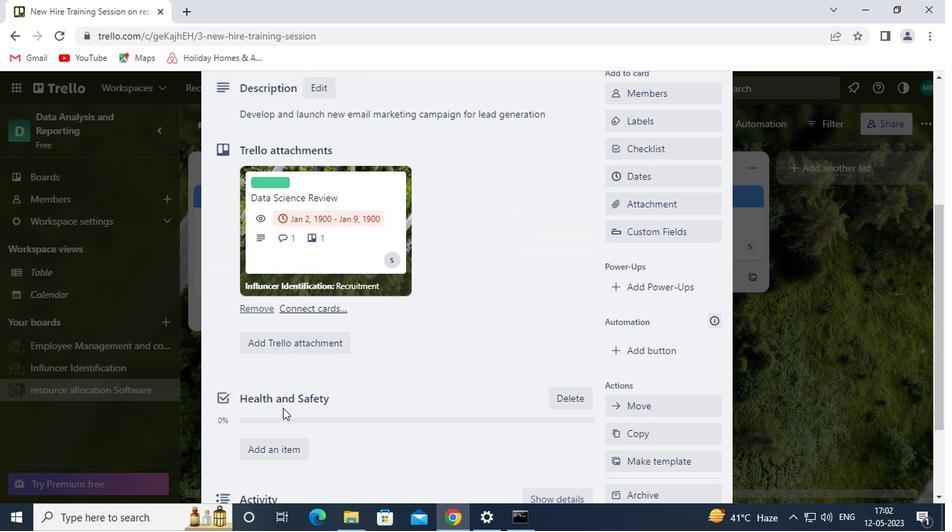 
Action: Mouse scrolled (280, 408) with delta (0, 0)
Screenshot: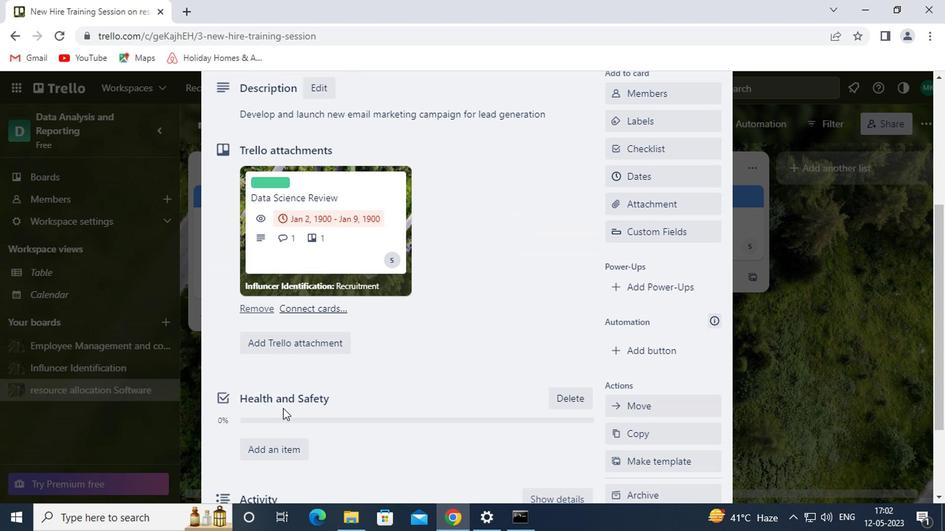 
Action: Mouse scrolled (280, 408) with delta (0, 0)
Screenshot: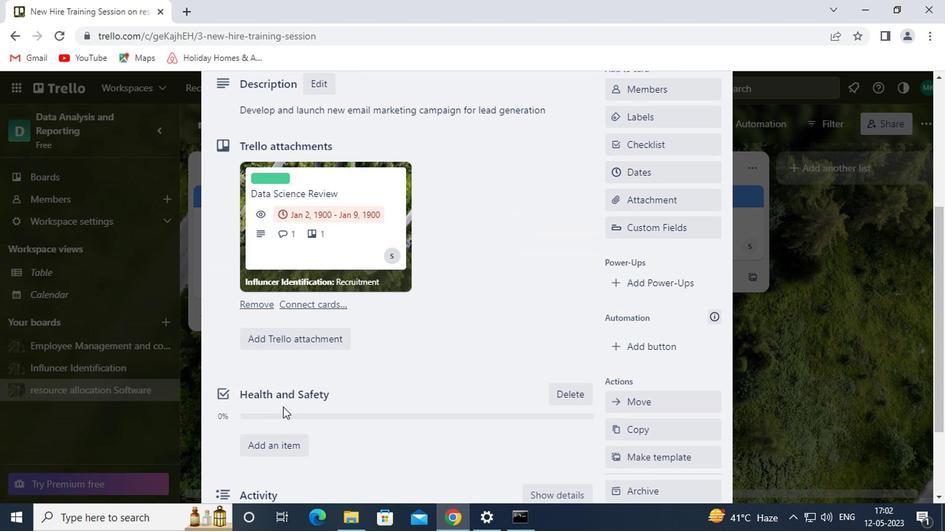 
Action: Mouse scrolled (280, 408) with delta (0, 0)
Screenshot: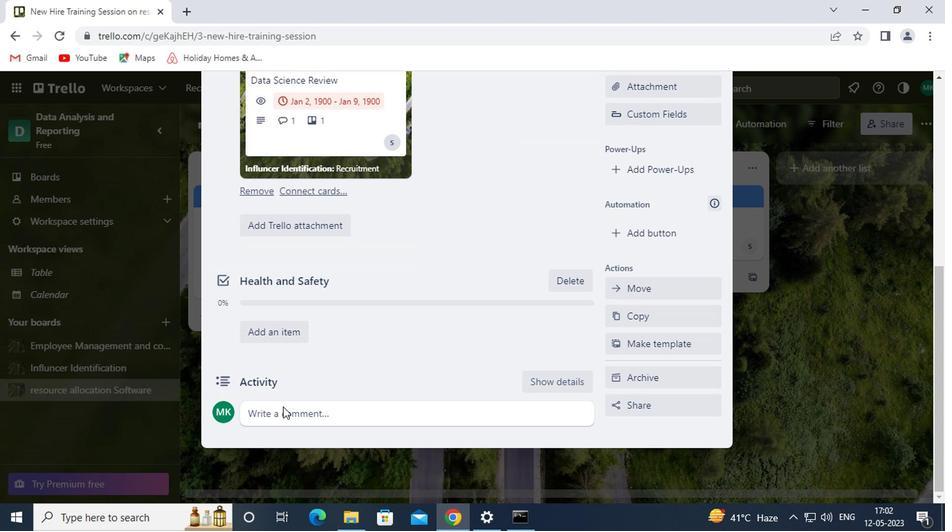 
Action: Mouse pressed left at (280, 408)
Screenshot: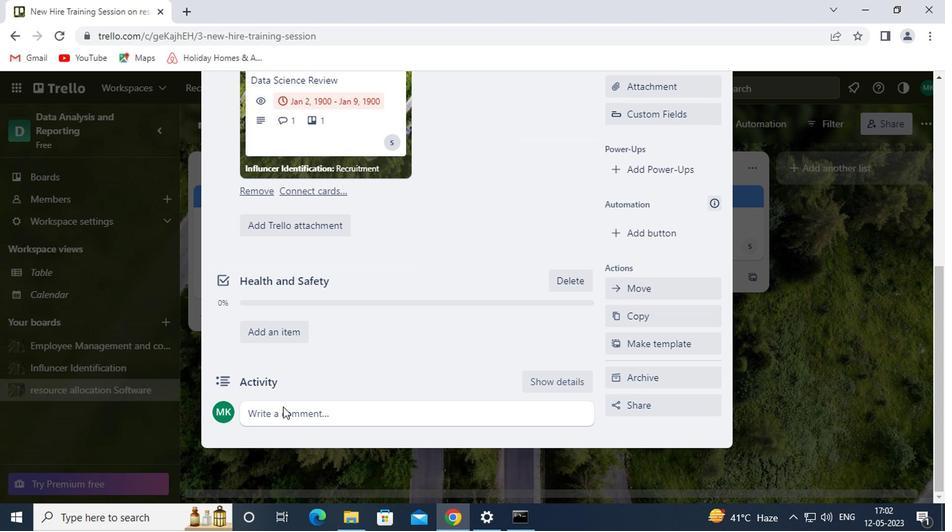 
Action: Mouse moved to (299, 451)
Screenshot: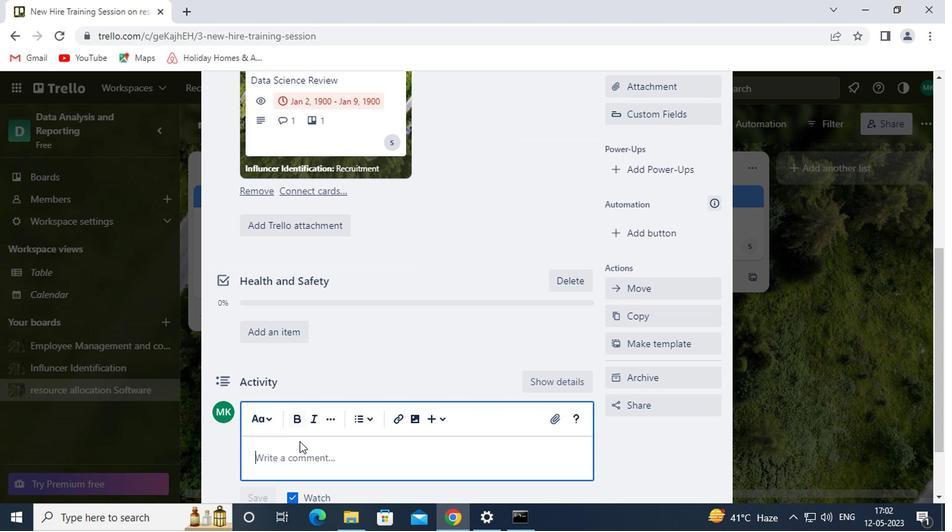 
Action: Mouse pressed left at (299, 451)
Screenshot: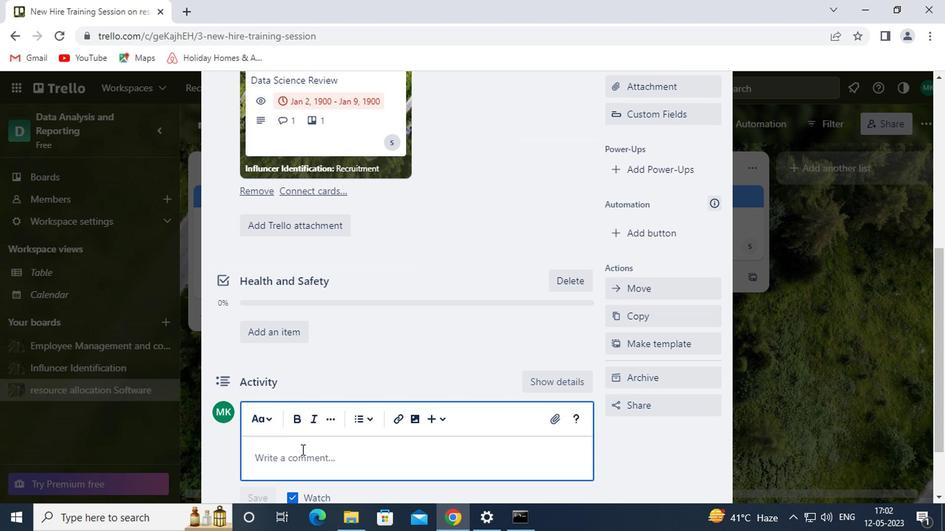 
Action: Key pressed <Key.shift>LET<Key.space>US<Key.space>APPROACH<Key.space>THIS<Key.space>TASK<Key.space>WITH<Key.space>A<Key.space>SENSE<Key.space>OF<Key.space>COLLABORATION<Key.space>AND<Key.space>TEAMWORK,LEVERAGING<Key.space>THE<Key.space>STRENGTHS<Key.space>OF<Key.space>EACH<Key.space>TEAM<Key.space>MEMBER<Key.space>
Screenshot: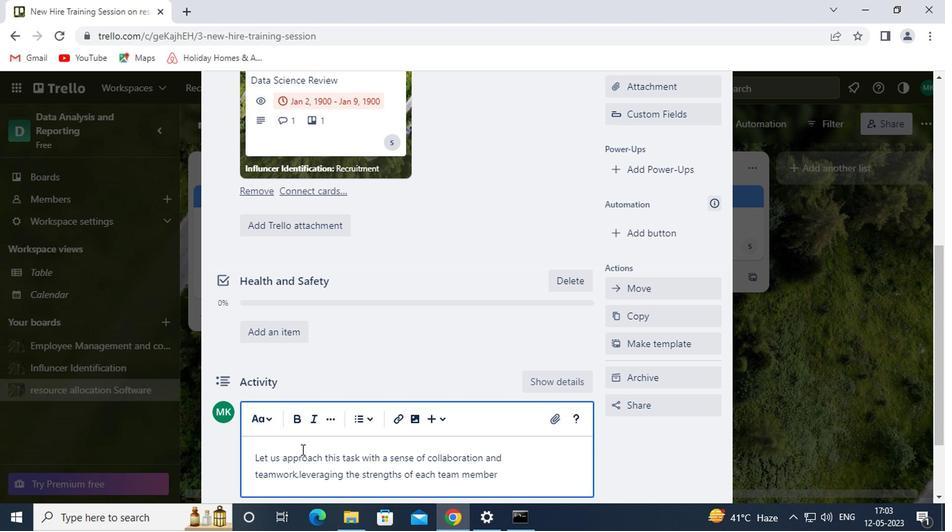 
Action: Mouse scrolled (299, 450) with delta (0, 0)
Screenshot: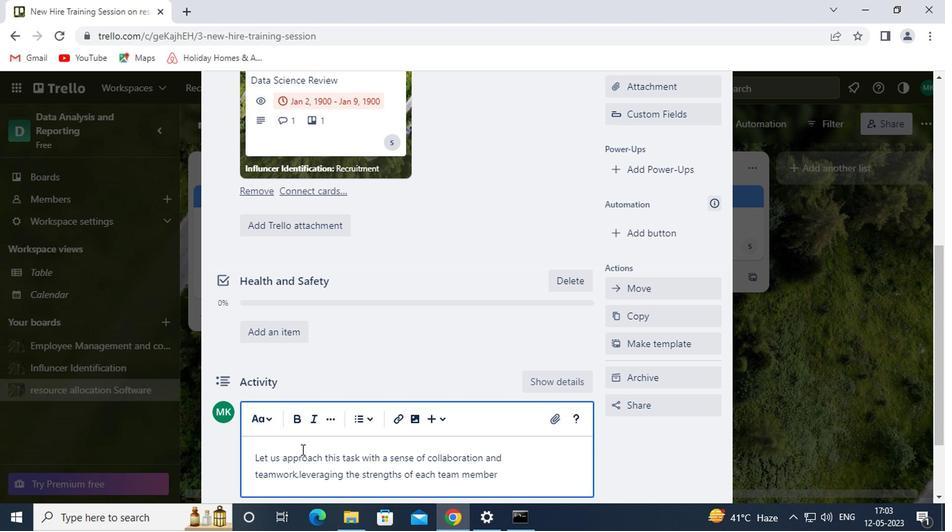 
Action: Mouse scrolled (299, 450) with delta (0, 0)
Screenshot: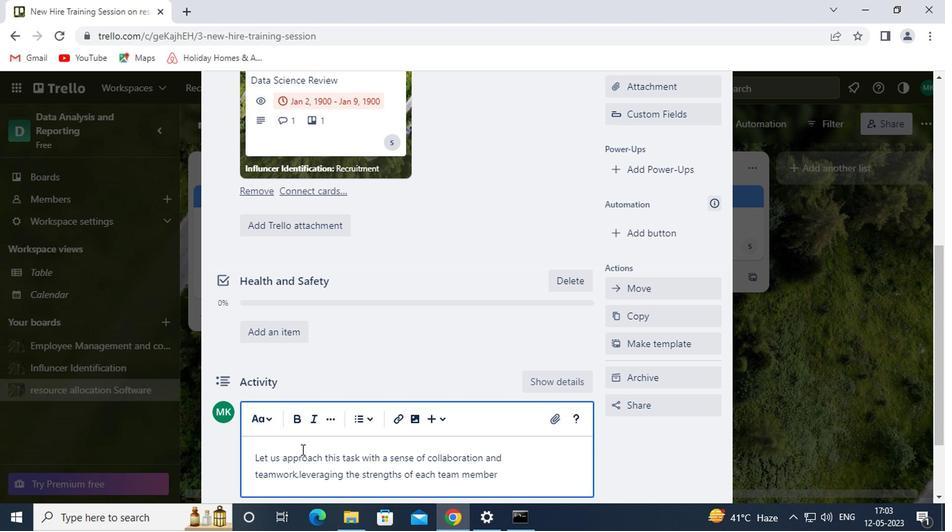 
Action: Mouse moved to (247, 420)
Screenshot: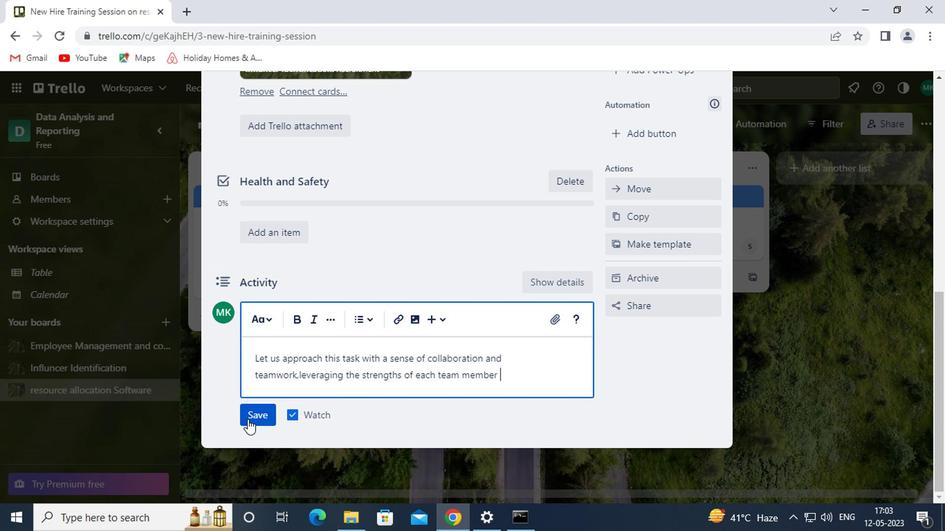 
Action: Mouse pressed left at (247, 420)
Screenshot: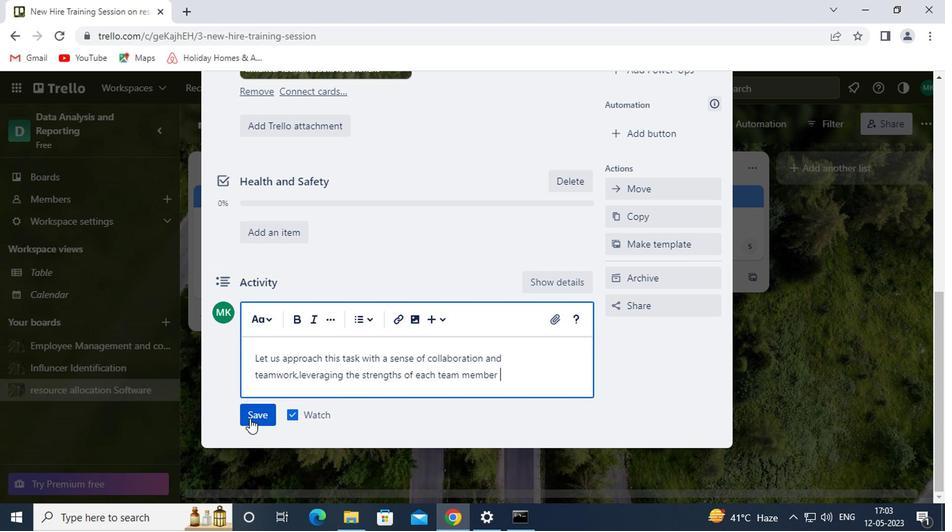 
Action: Mouse moved to (488, 351)
Screenshot: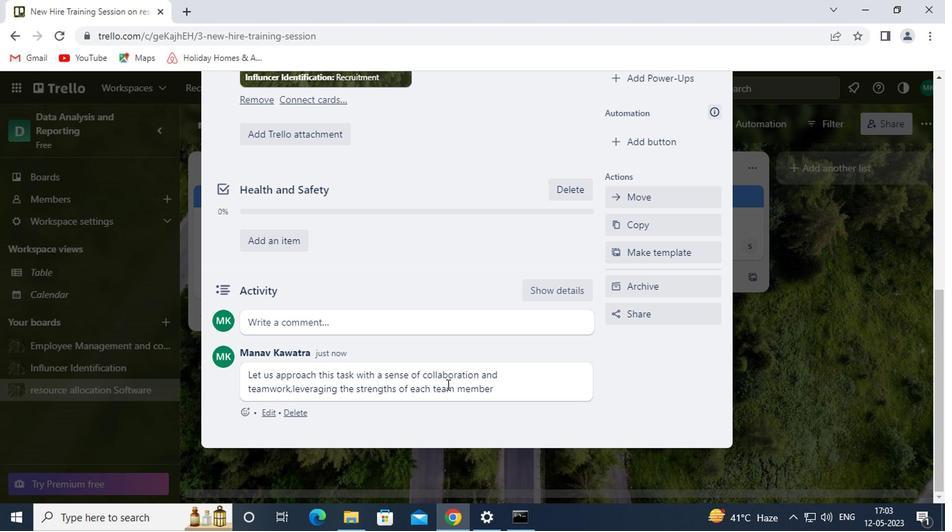 
Action: Mouse scrolled (488, 352) with delta (0, 0)
Screenshot: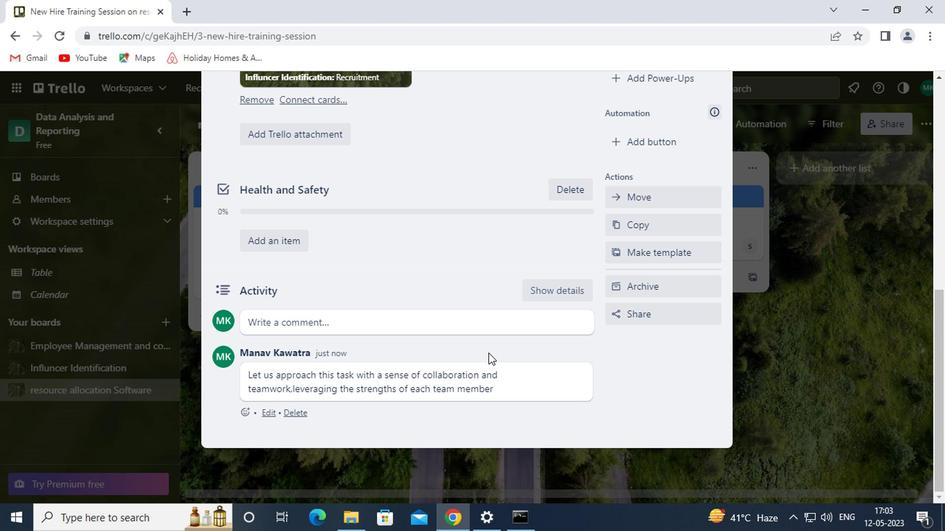 
Action: Mouse scrolled (488, 352) with delta (0, 0)
Screenshot: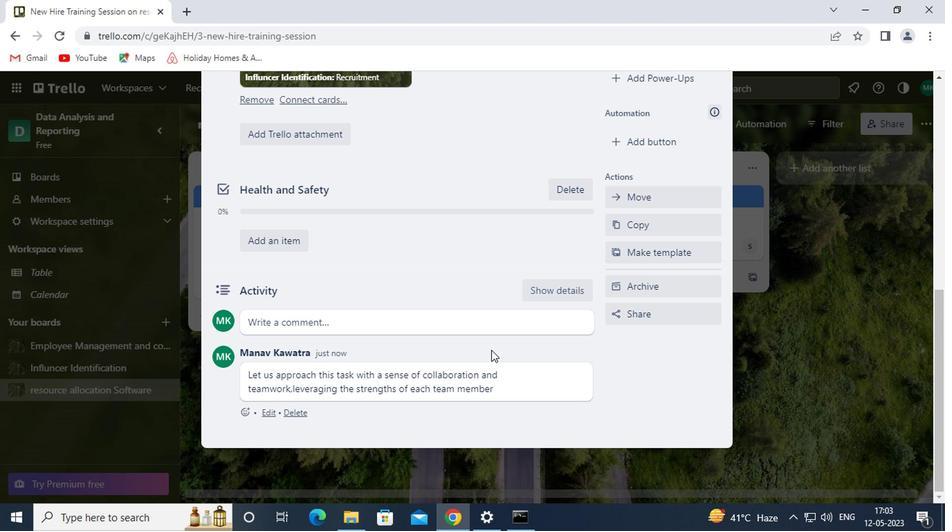 
Action: Mouse scrolled (488, 352) with delta (0, 0)
Screenshot: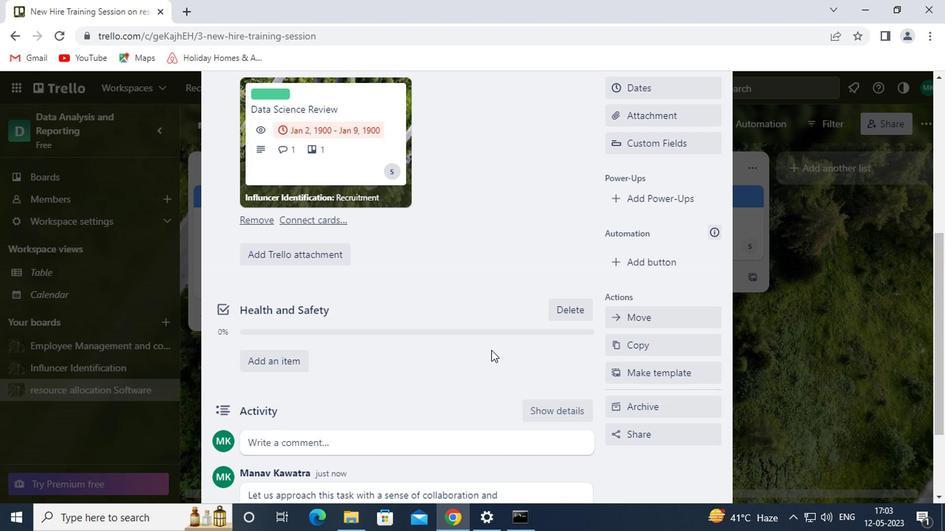 
Action: Mouse scrolled (488, 352) with delta (0, 0)
Screenshot: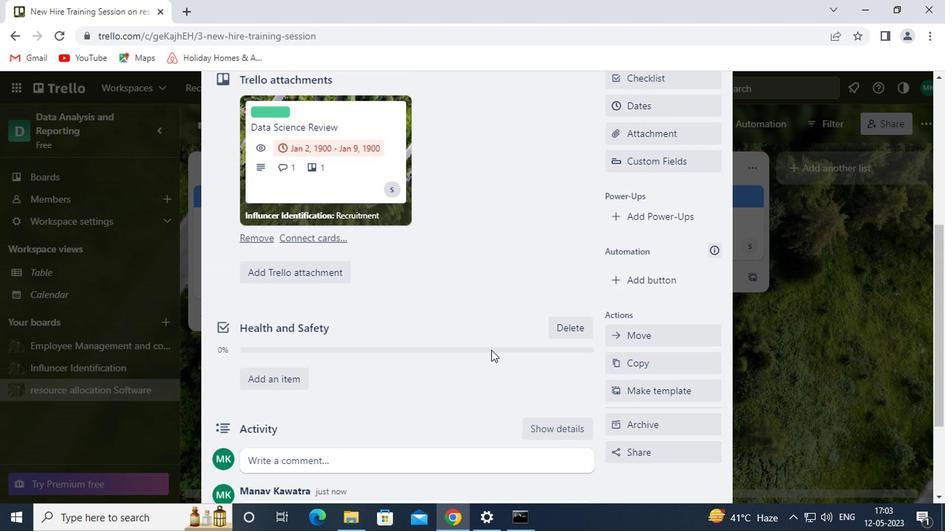 
Action: Mouse scrolled (488, 352) with delta (0, 0)
Screenshot: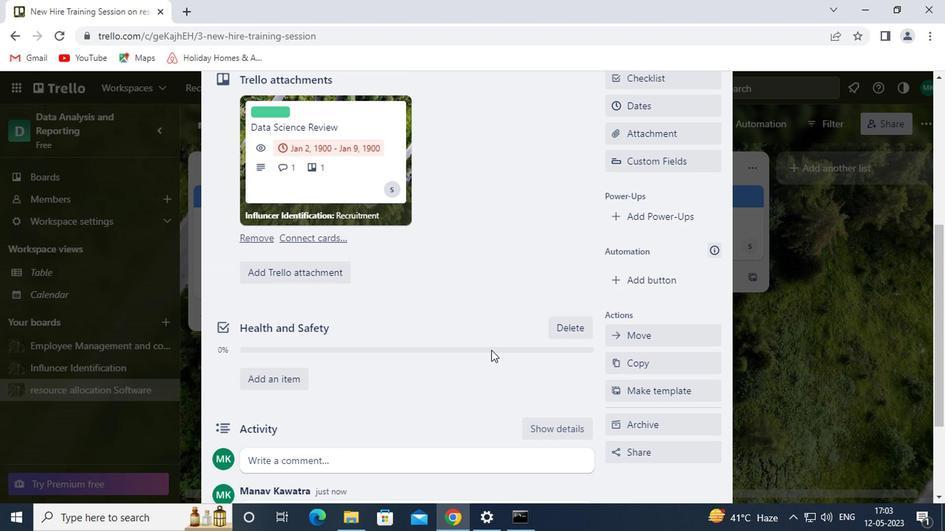 
Action: Mouse moved to (640, 311)
Screenshot: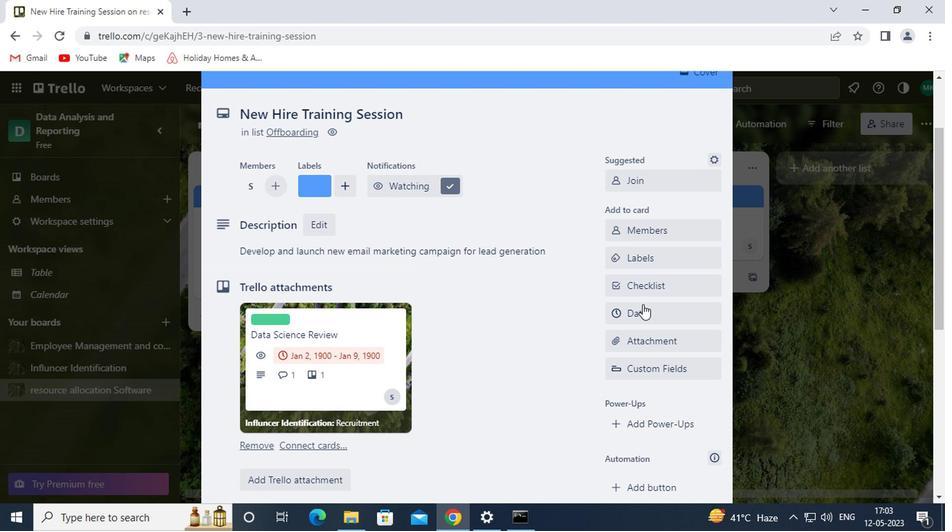 
Action: Mouse pressed left at (640, 311)
Screenshot: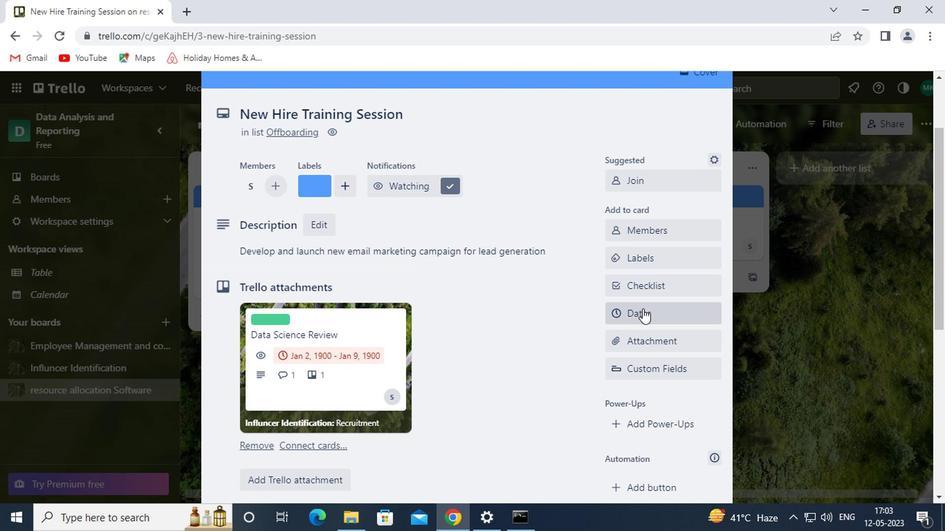 
Action: Mouse moved to (617, 376)
Screenshot: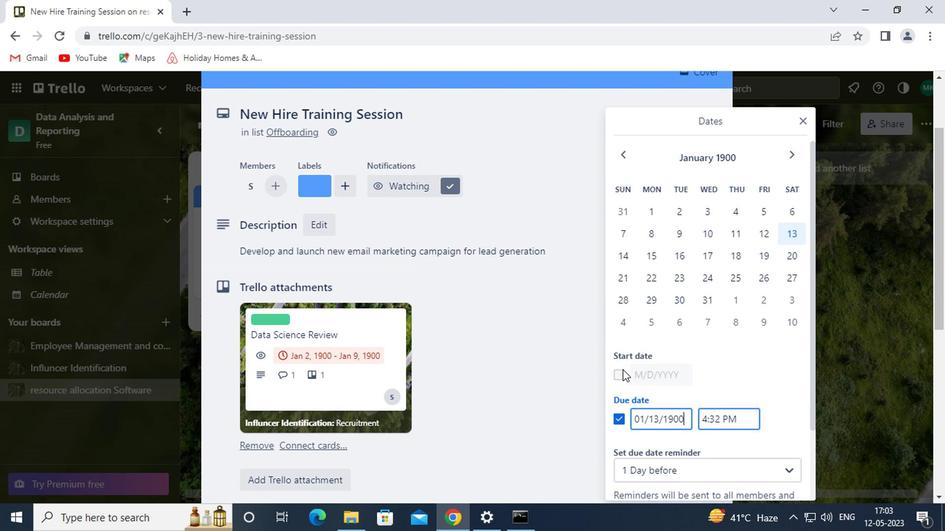 
Action: Mouse pressed left at (617, 376)
Screenshot: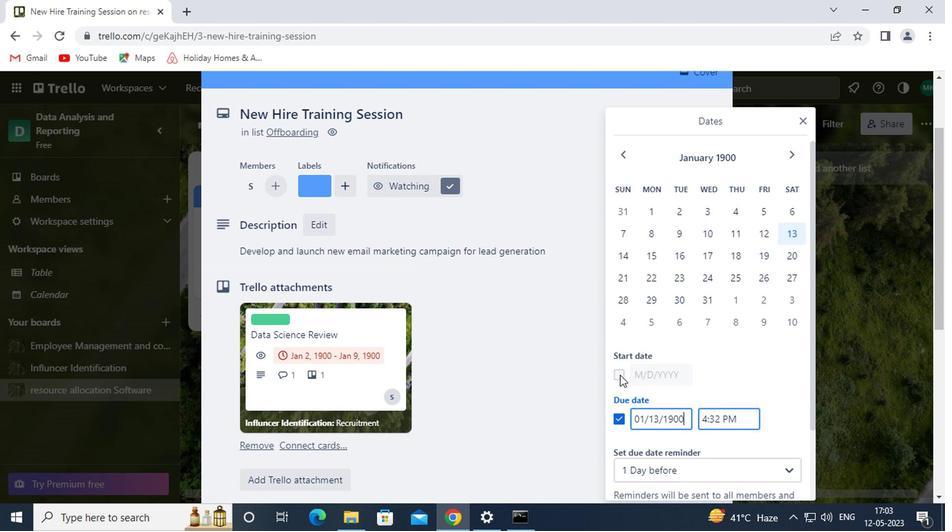 
Action: Mouse moved to (622, 236)
Screenshot: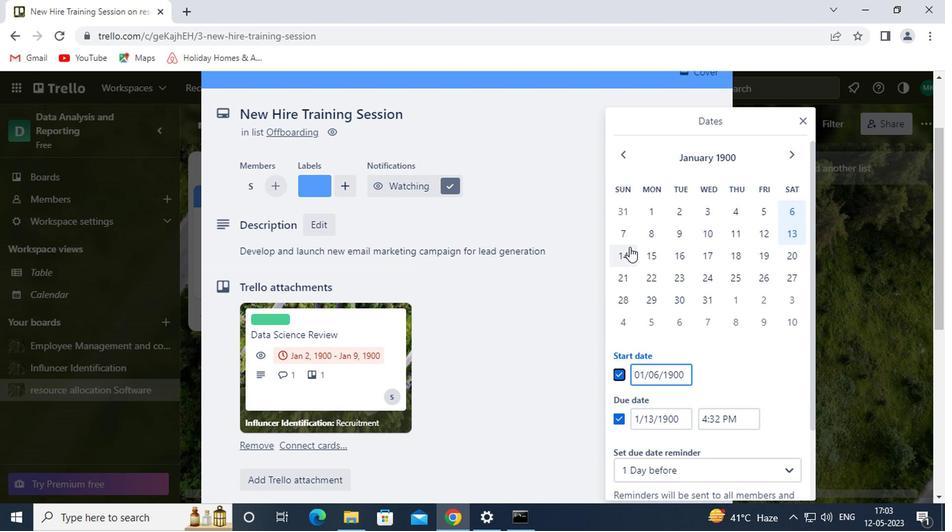 
Action: Mouse pressed left at (622, 236)
Screenshot: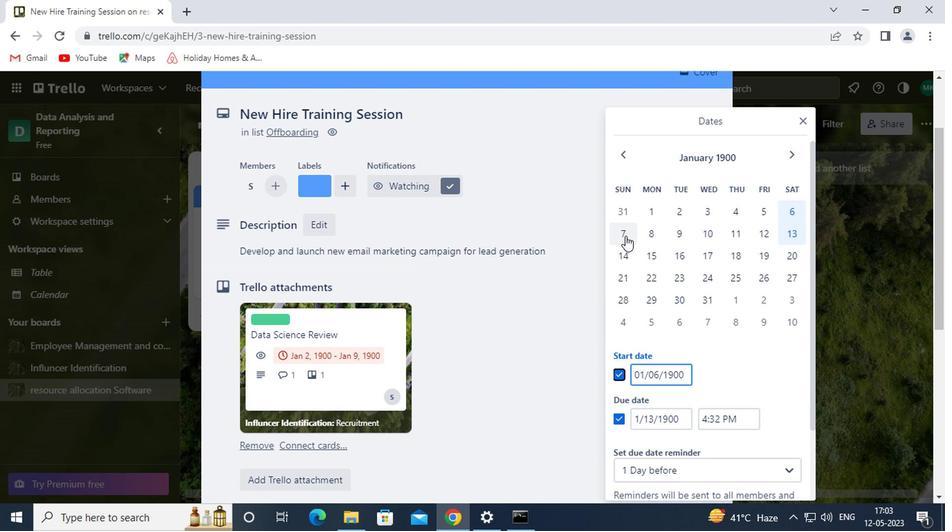 
Action: Mouse moved to (625, 259)
Screenshot: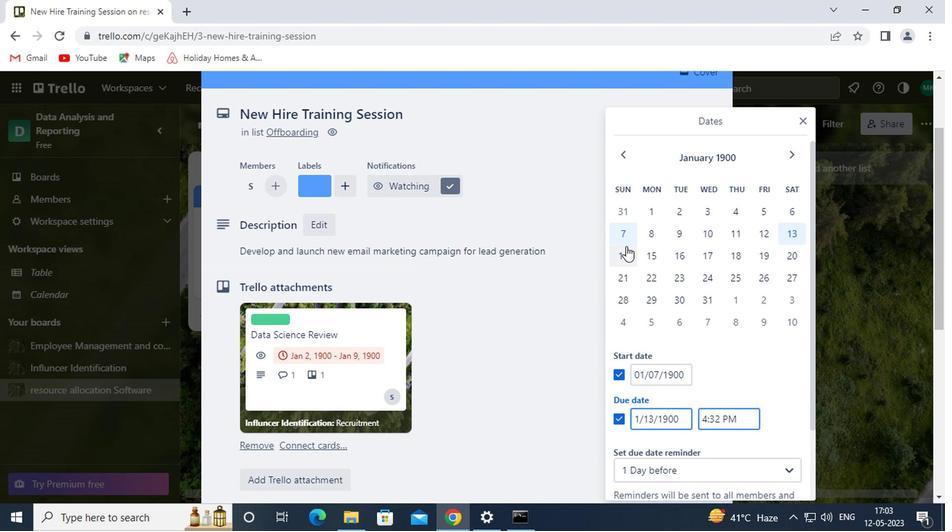 
Action: Mouse pressed left at (625, 259)
Screenshot: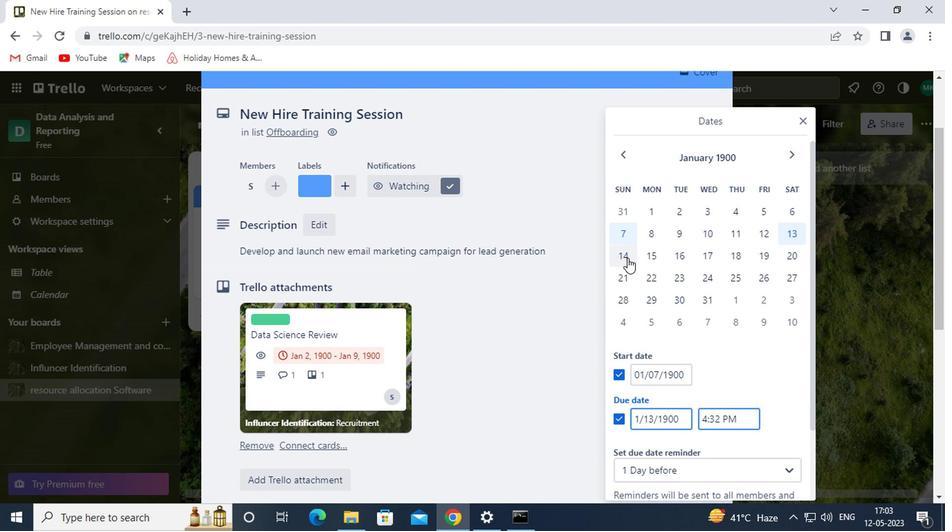 
Action: Mouse moved to (718, 337)
Screenshot: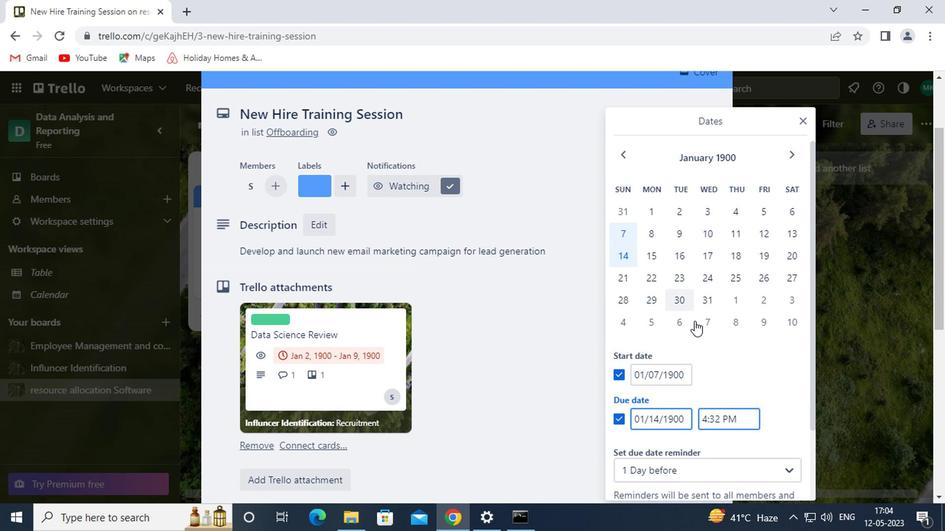 
Action: Mouse scrolled (718, 336) with delta (0, 0)
Screenshot: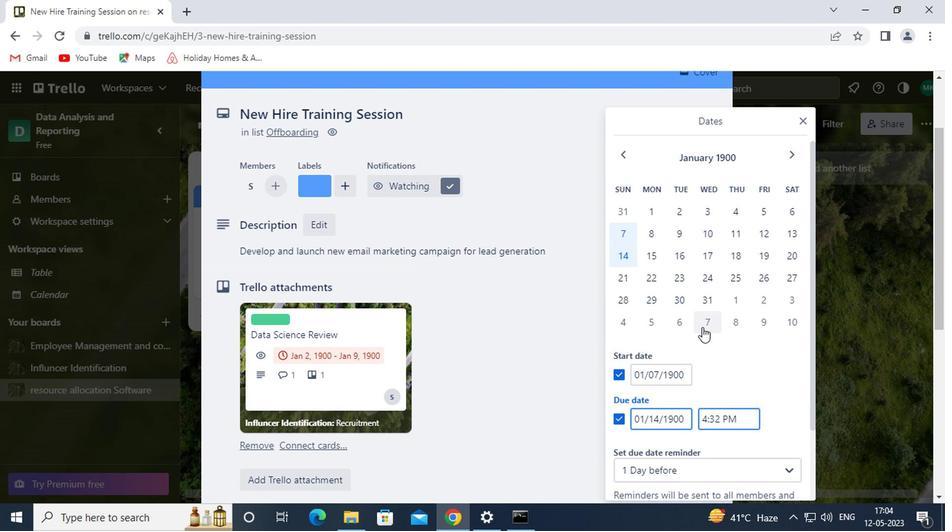 
Action: Mouse scrolled (718, 336) with delta (0, 0)
Screenshot: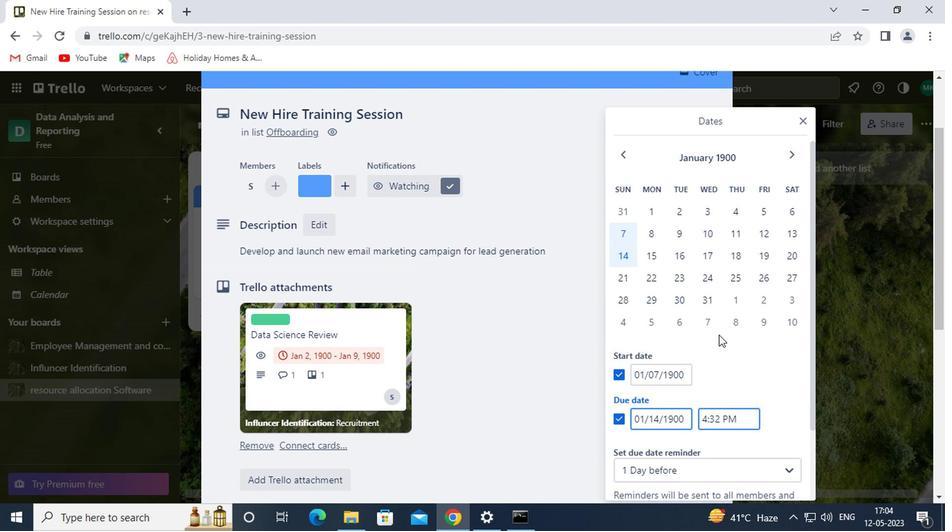 
Action: Mouse scrolled (718, 336) with delta (0, 0)
Screenshot: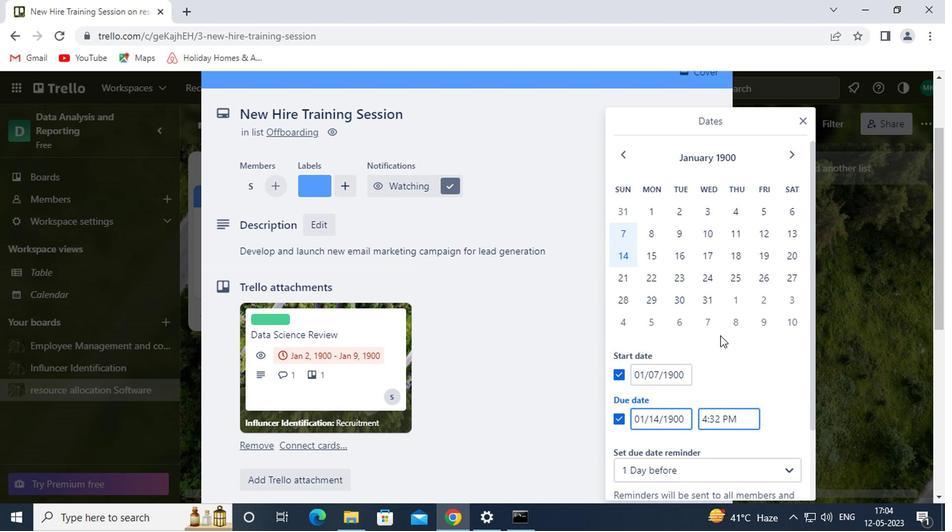 
Action: Mouse moved to (721, 445)
Screenshot: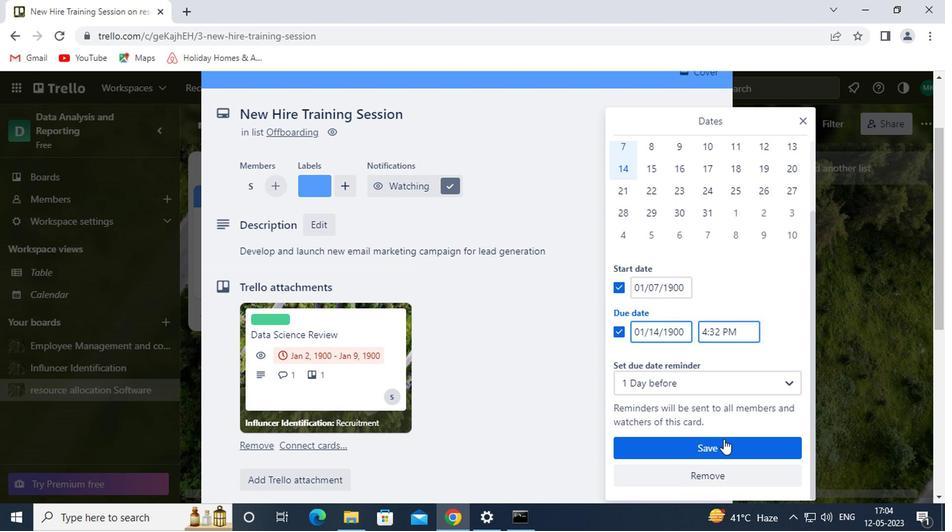 
Action: Mouse pressed left at (721, 445)
Screenshot: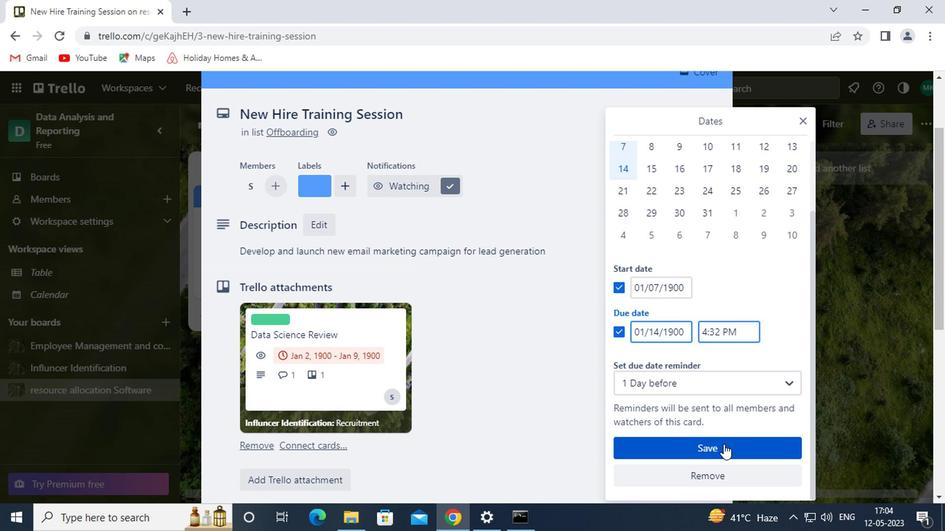 
Action: Mouse moved to (749, 342)
Screenshot: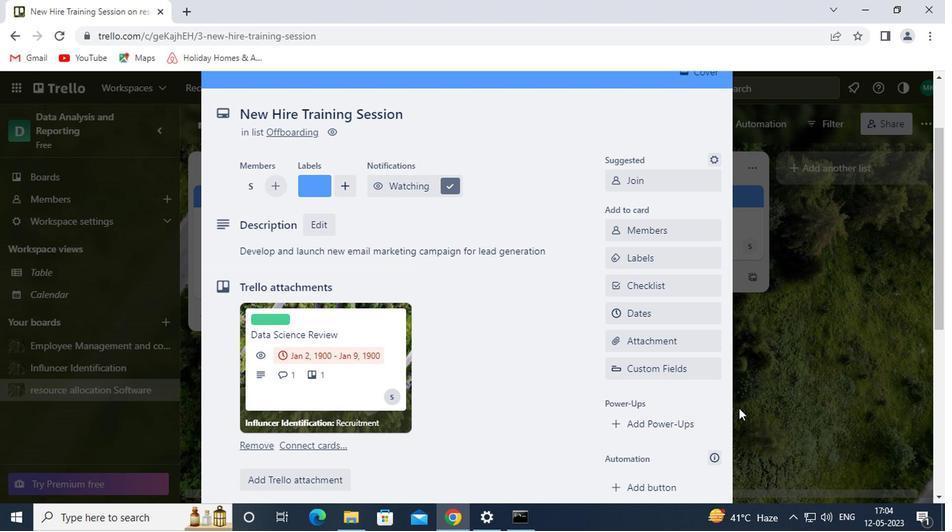 
Action: Mouse pressed left at (749, 342)
Screenshot: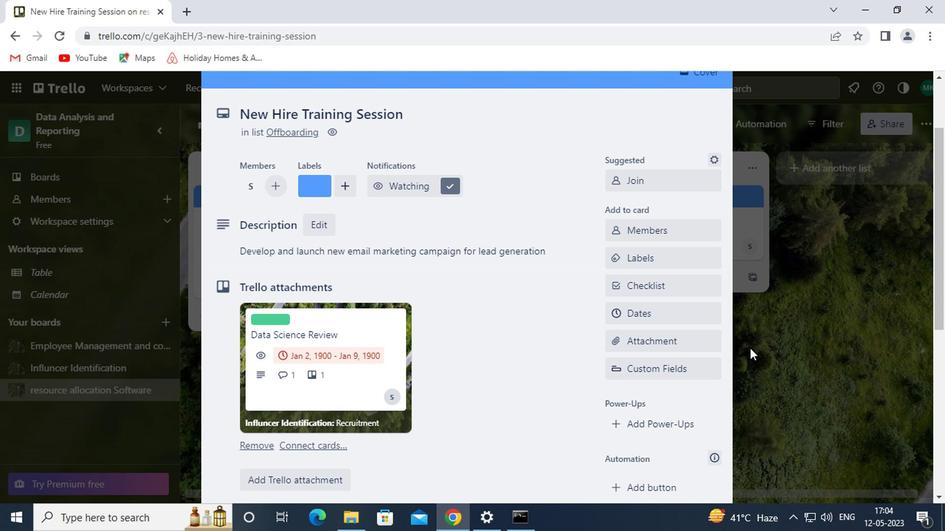 
